Task: Send an email with the signature Isla Howard with the subject Thank you for a testimonial and the message We are delighted to inform you that your proposal has been selected for the final round of evaluation. from softage.8@softage.net to softage.1@softage.net and move the email from Sent Items to the folder Halloween costumes
Action: Mouse moved to (66, 143)
Screenshot: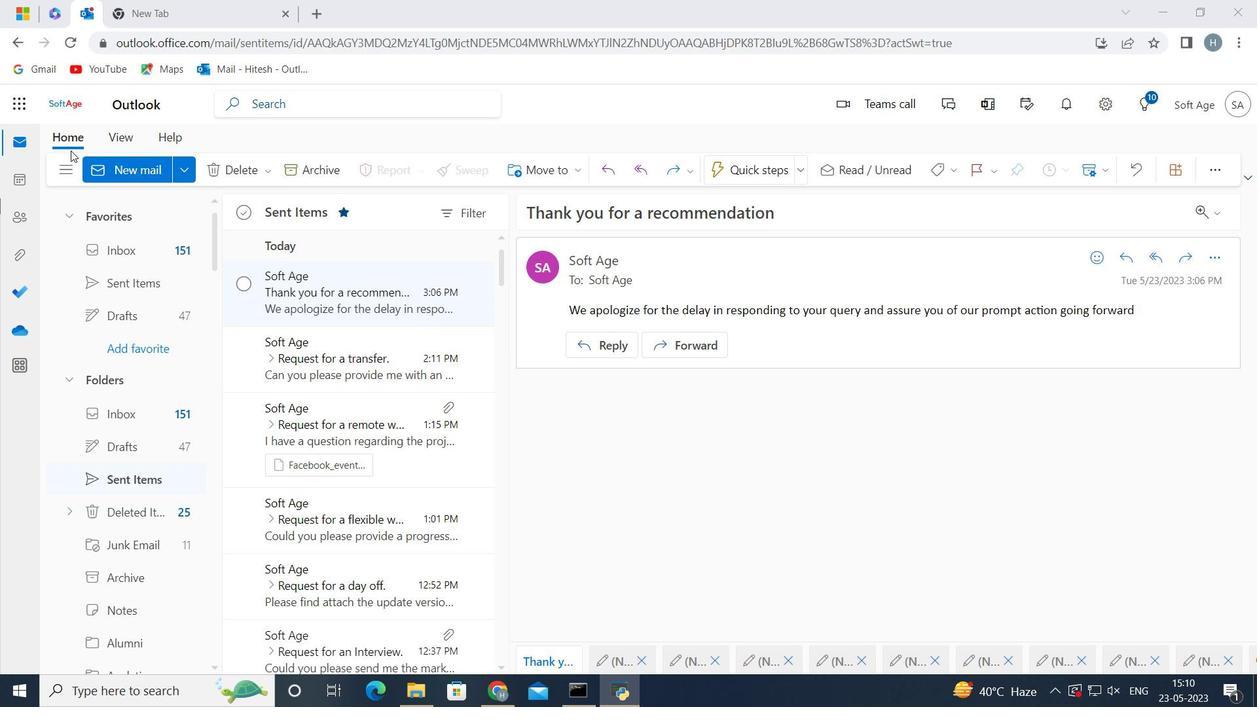 
Action: Mouse pressed left at (66, 143)
Screenshot: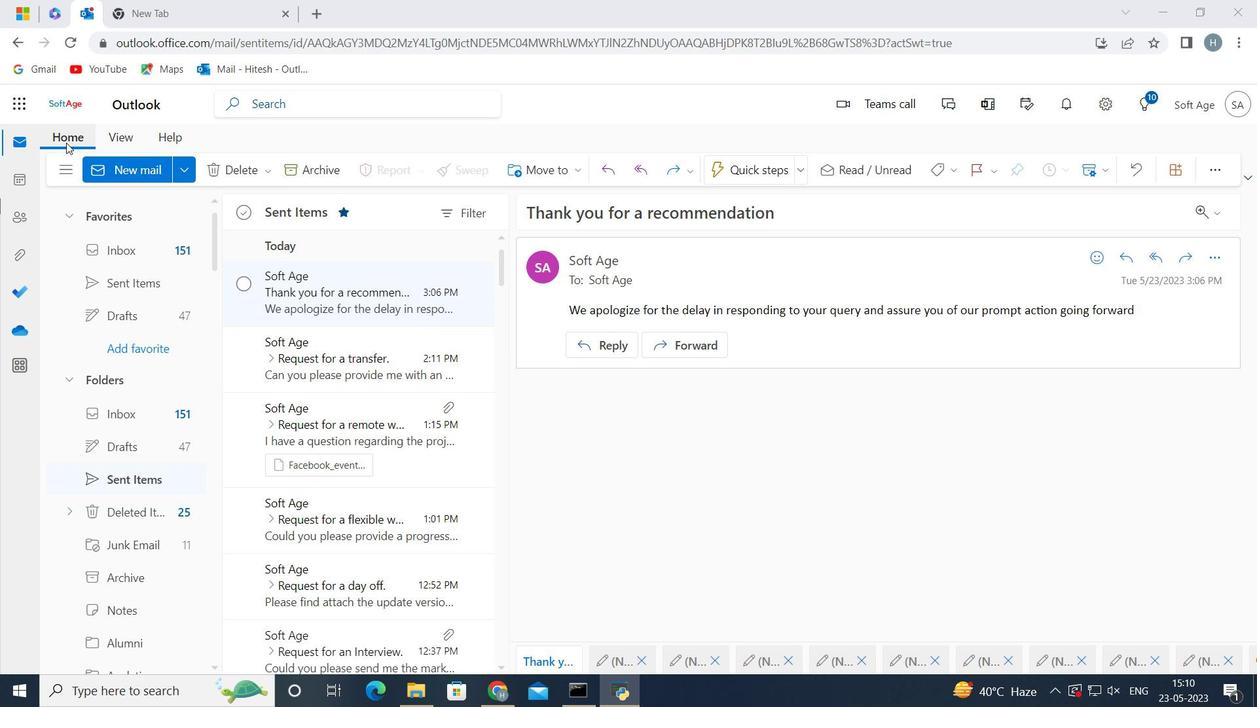 
Action: Mouse moved to (128, 170)
Screenshot: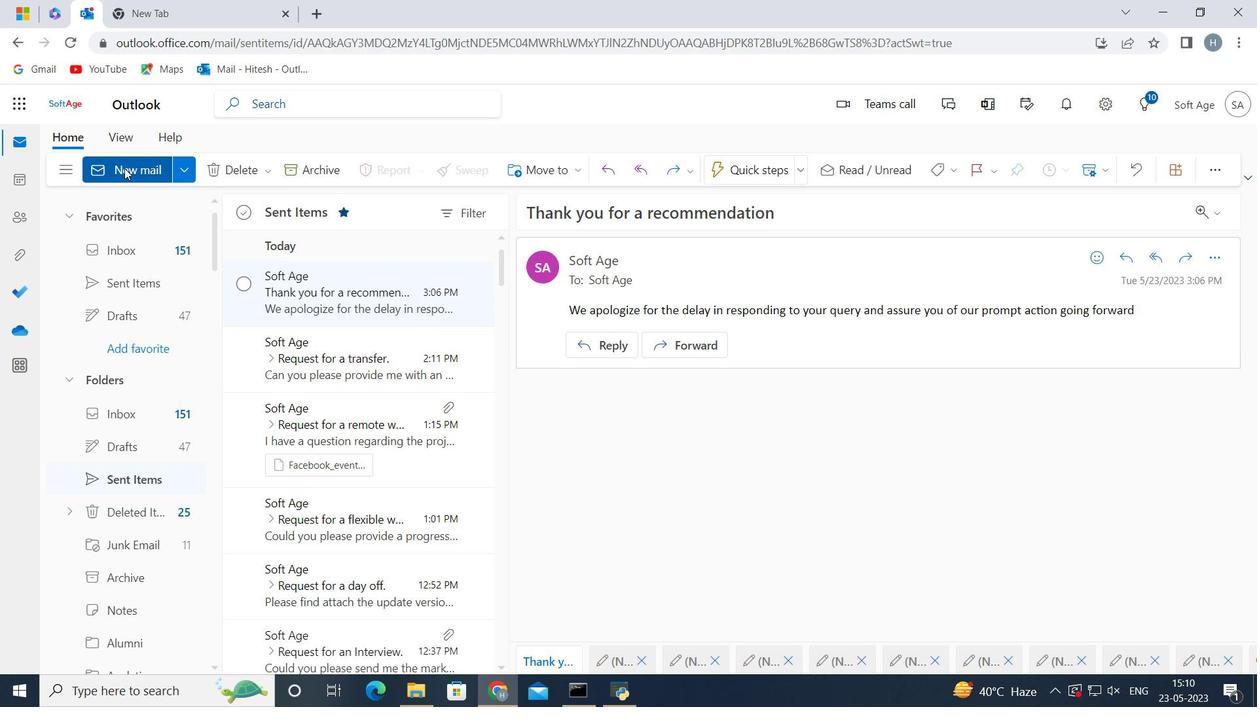 
Action: Mouse pressed left at (128, 170)
Screenshot: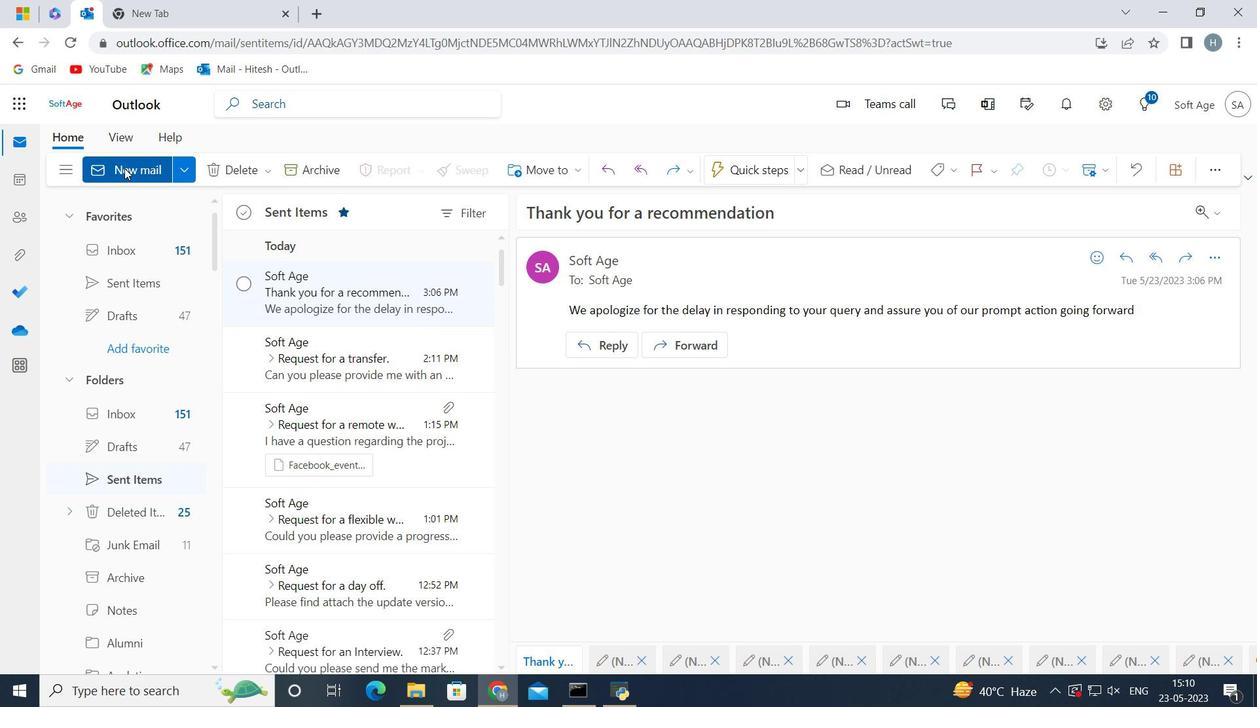 
Action: Mouse moved to (1022, 172)
Screenshot: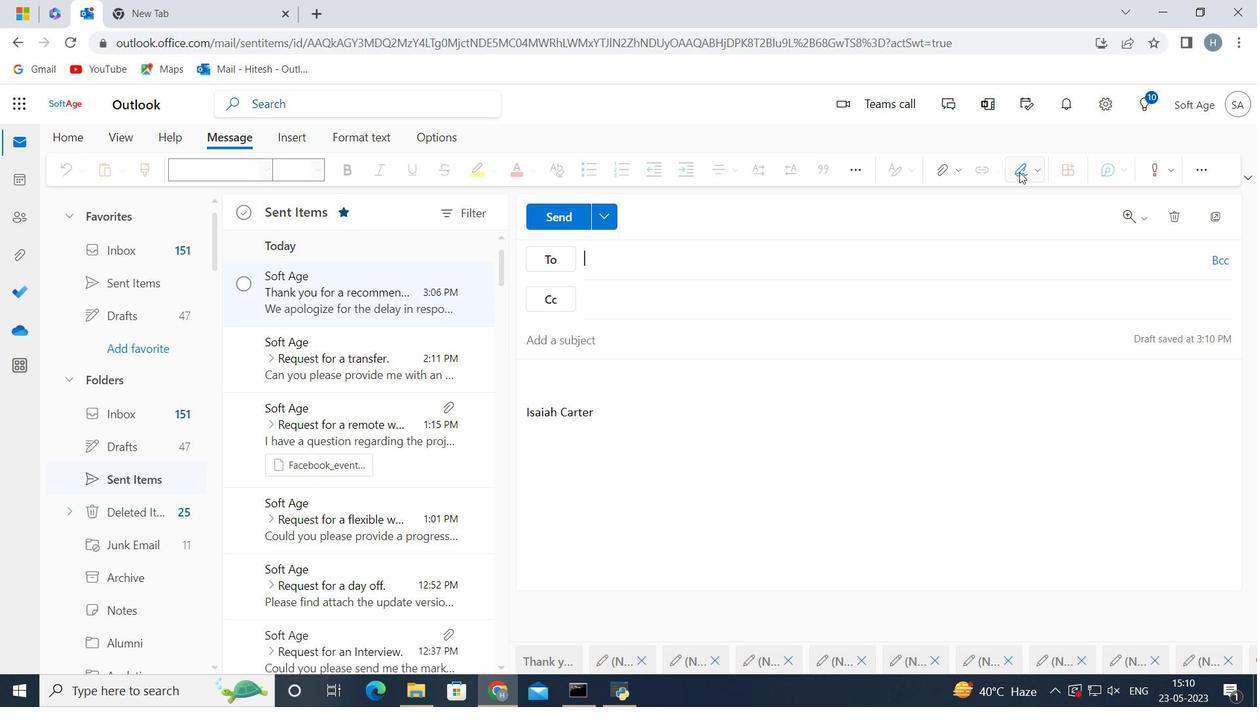 
Action: Mouse pressed left at (1022, 172)
Screenshot: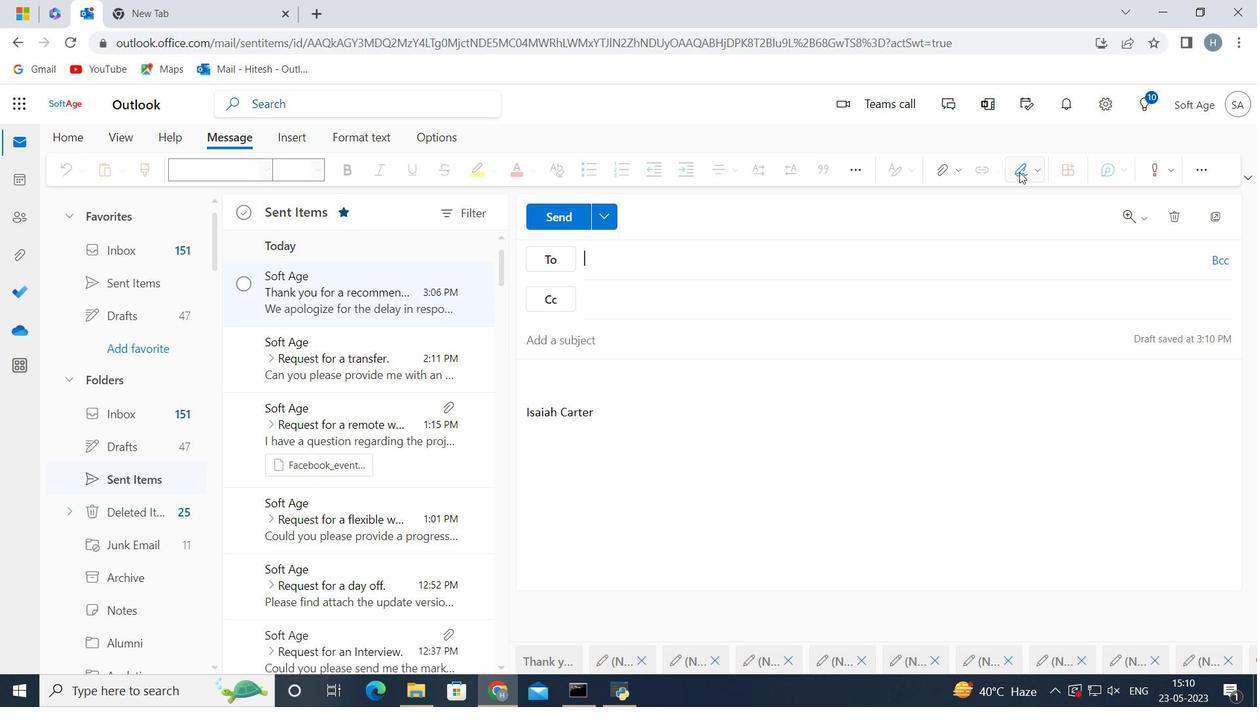 
Action: Mouse moved to (1009, 234)
Screenshot: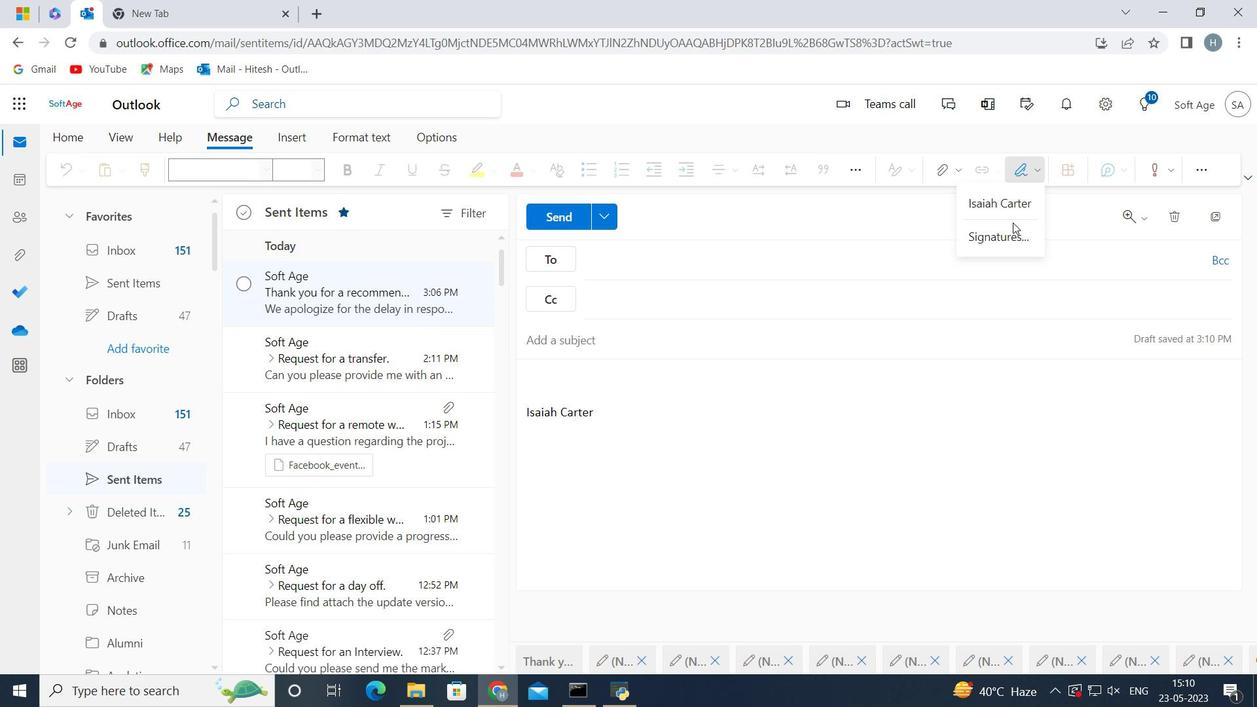 
Action: Mouse pressed left at (1009, 234)
Screenshot: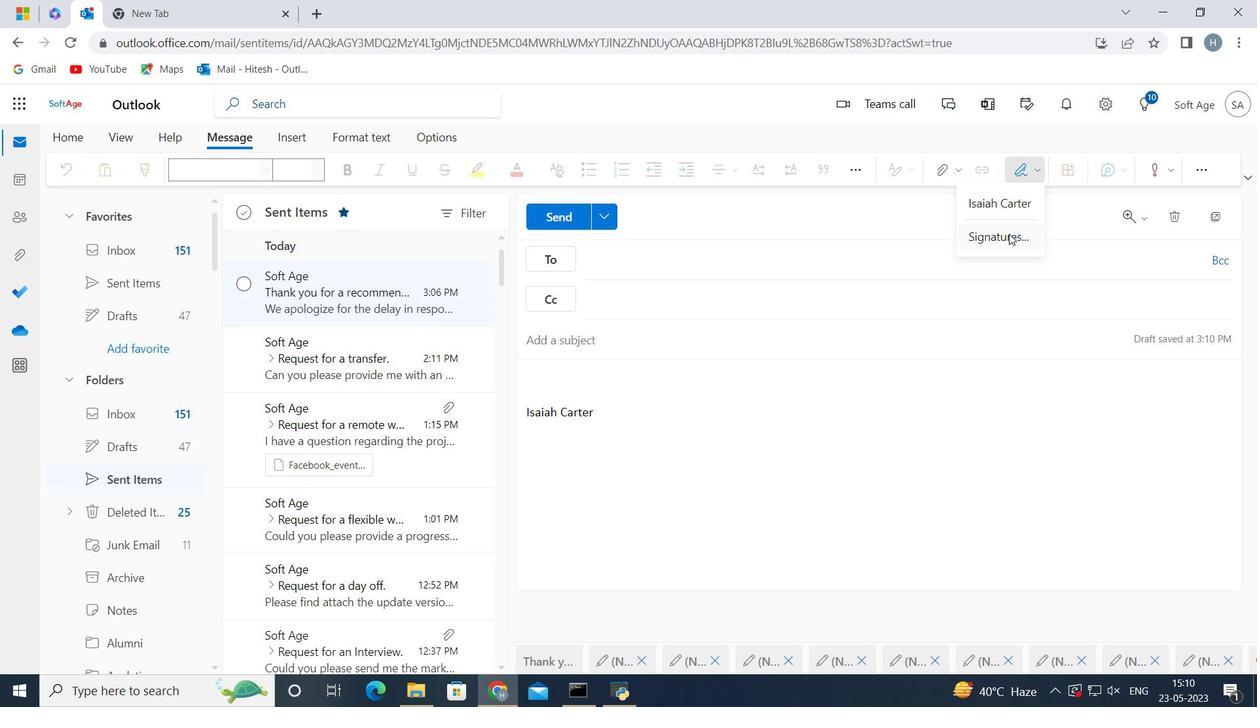 
Action: Mouse moved to (953, 298)
Screenshot: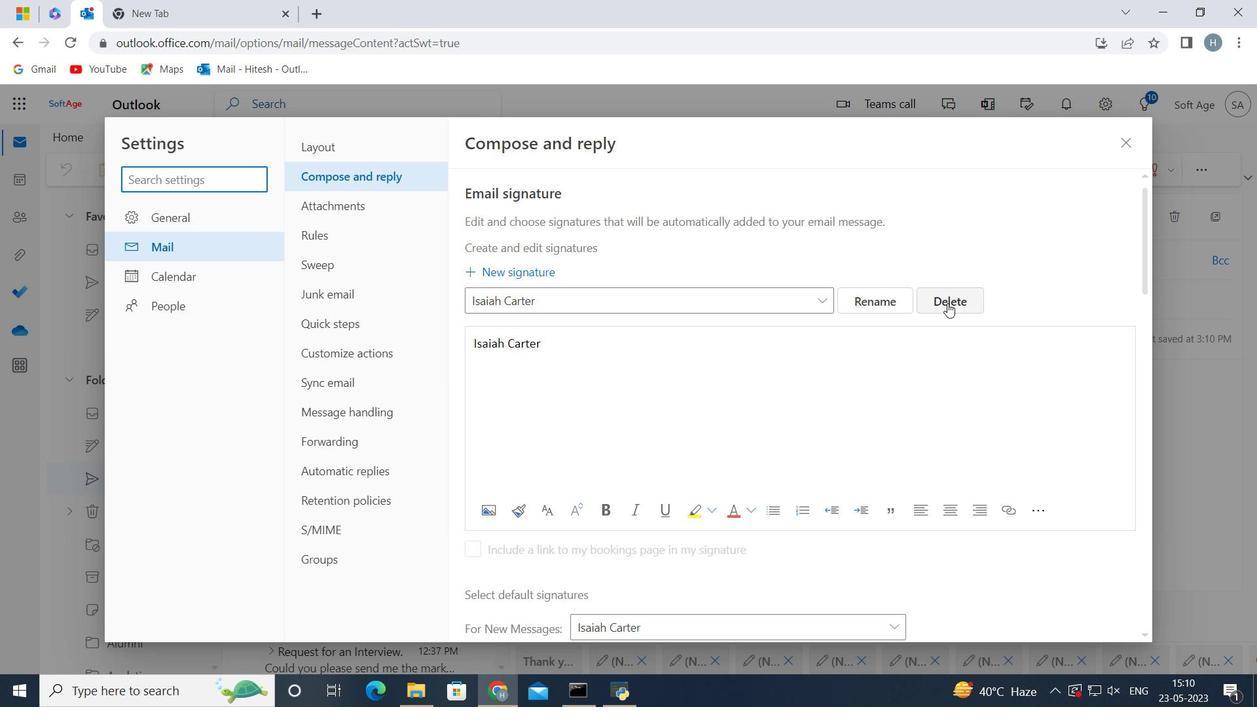 
Action: Mouse pressed left at (953, 298)
Screenshot: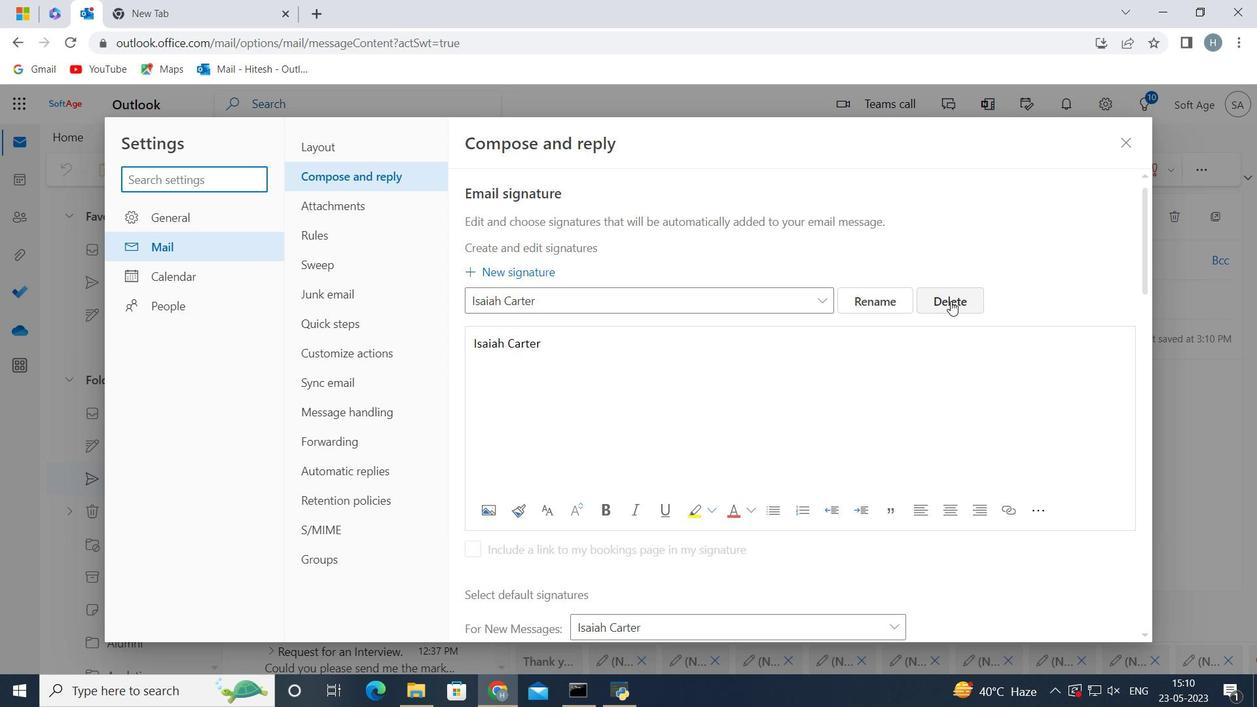 
Action: Mouse moved to (690, 297)
Screenshot: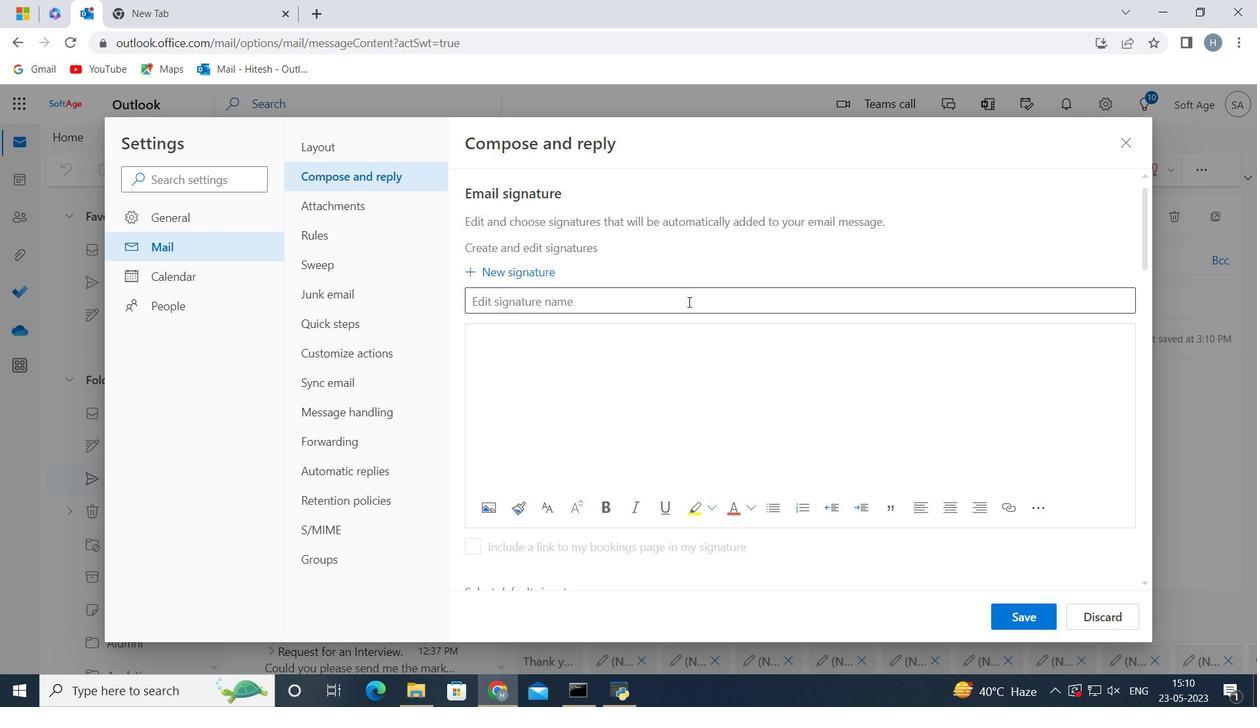 
Action: Mouse pressed left at (690, 297)
Screenshot: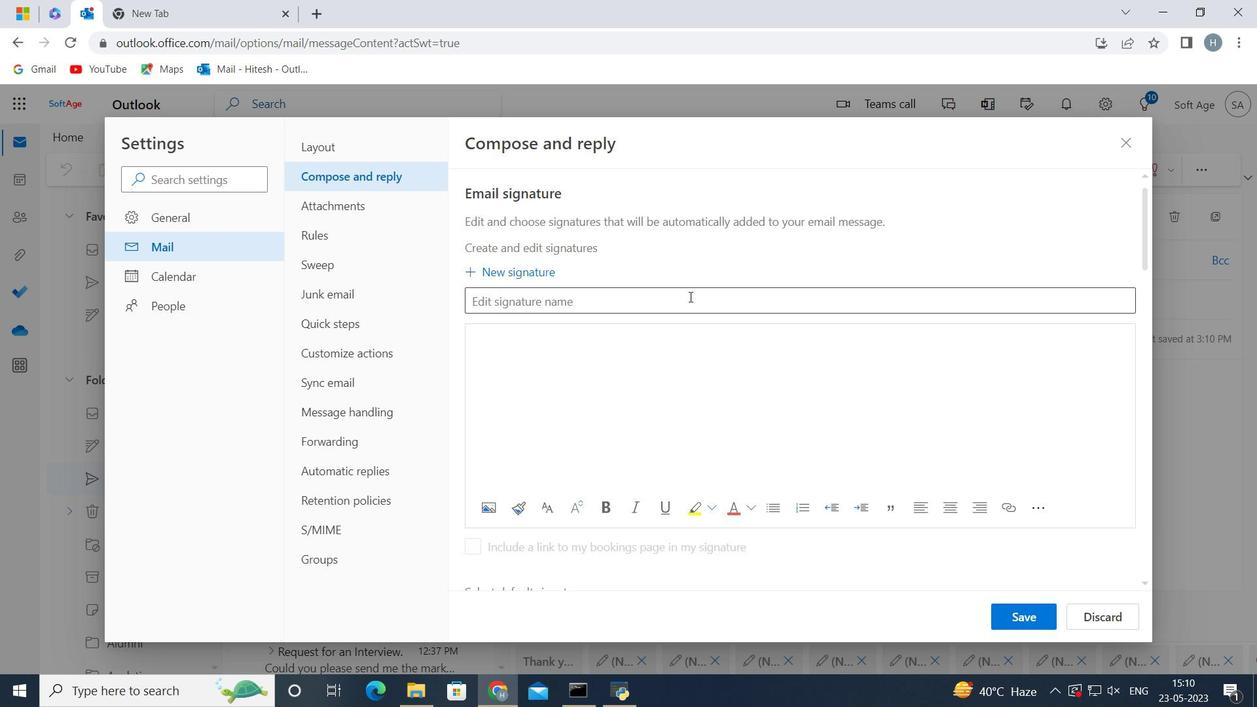 
Action: Key pressed <Key.shift>Isla<Key.space><Key.shift>Howard<Key.space>
Screenshot: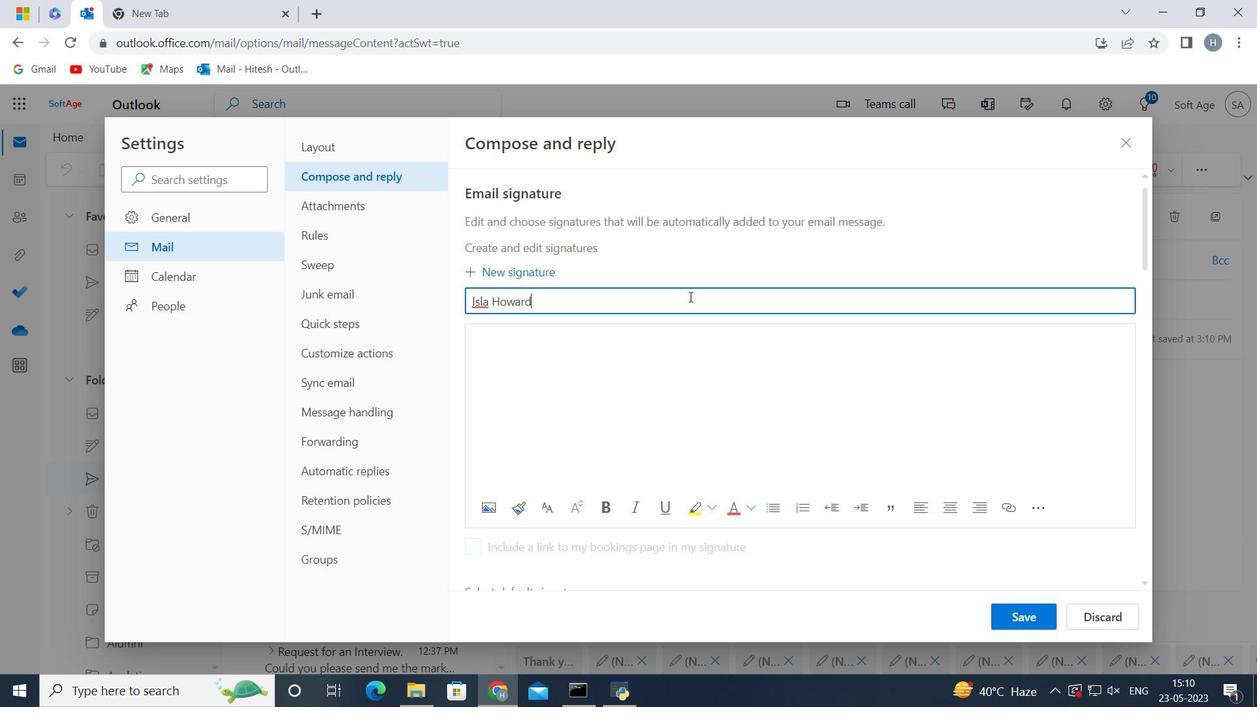 
Action: Mouse moved to (558, 338)
Screenshot: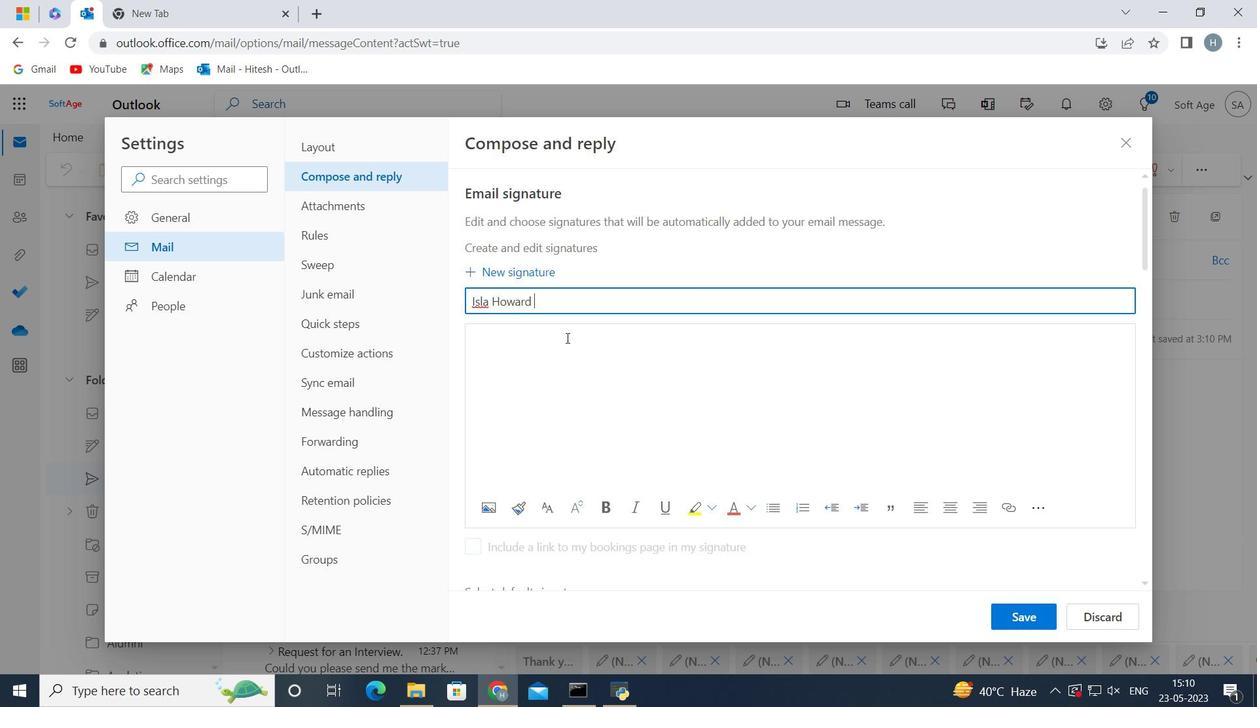 
Action: Mouse pressed left at (558, 338)
Screenshot: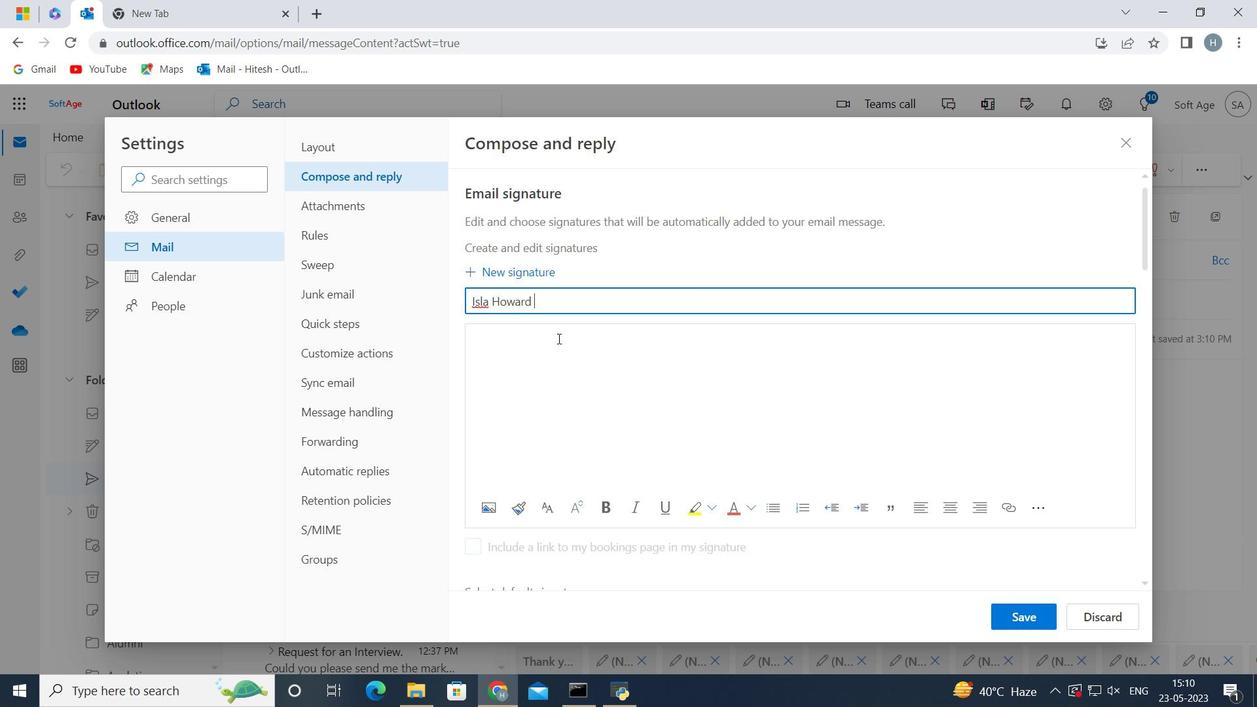 
Action: Key pressed <Key.shift><Key.shift><Key.shift><Key.shift><Key.shift><Key.shift><Key.shift><Key.shift><Key.shift>Isla<Key.space><Key.shift>Howard<Key.space>
Screenshot: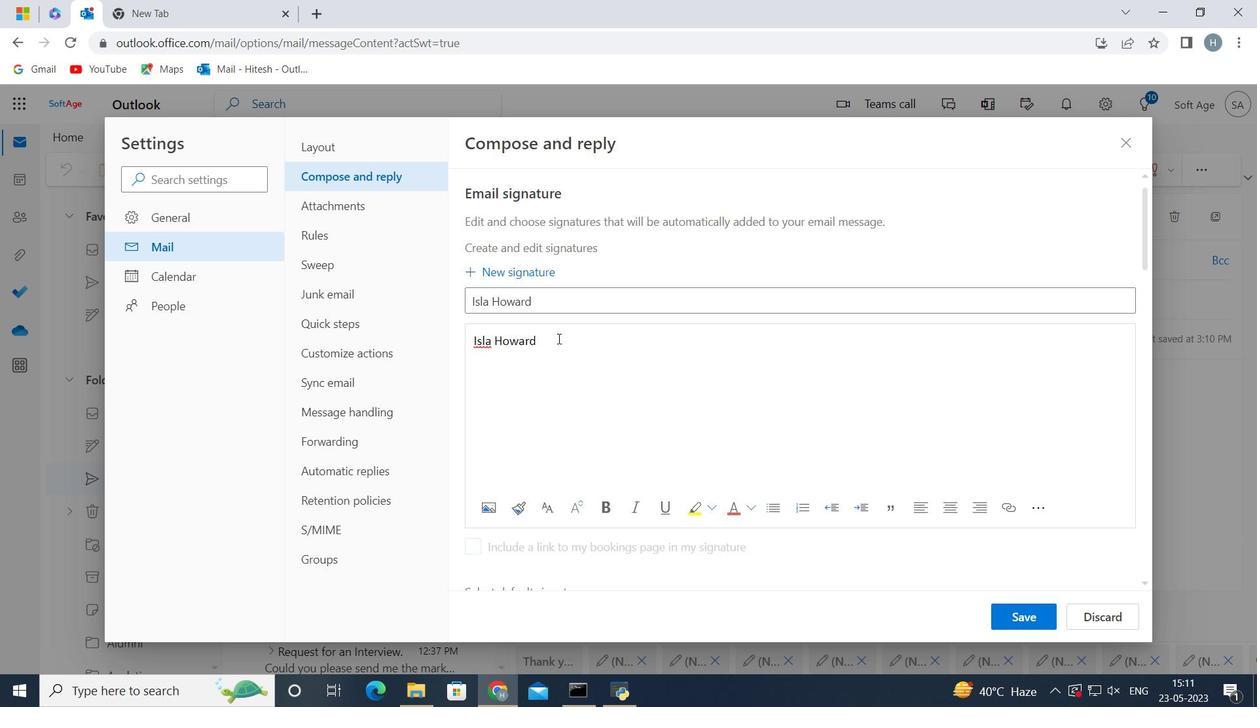 
Action: Mouse moved to (1020, 621)
Screenshot: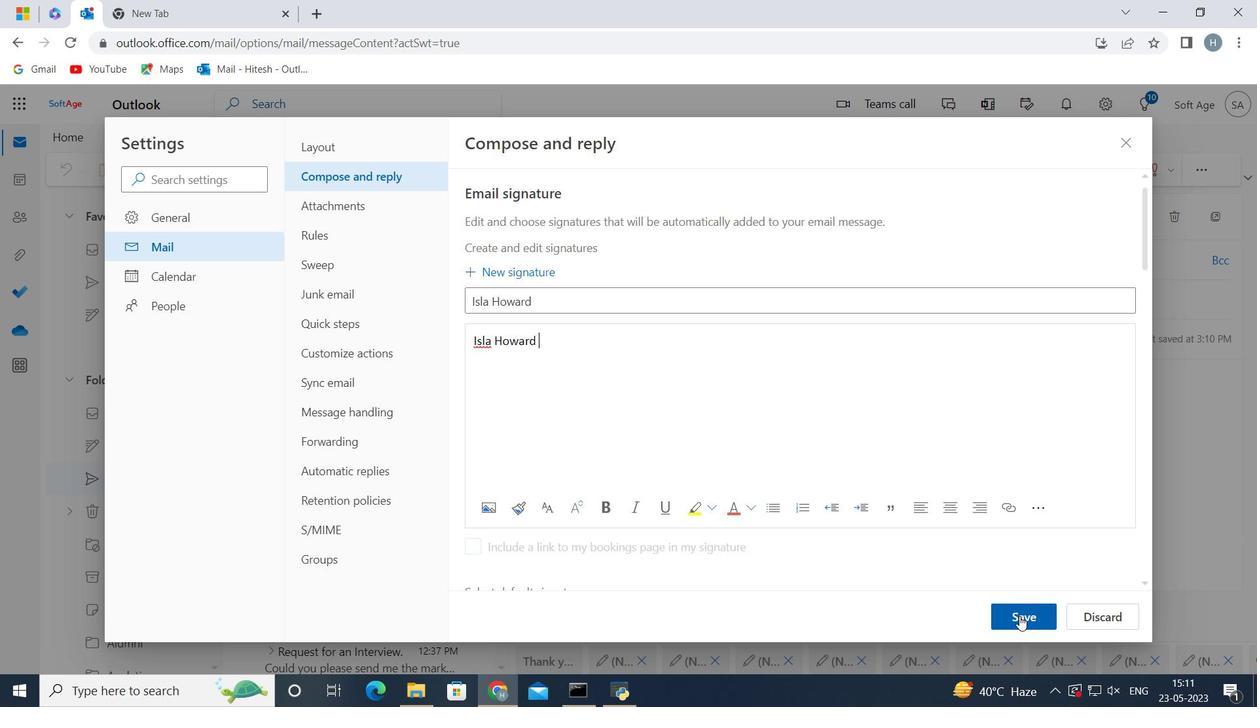 
Action: Mouse pressed left at (1020, 621)
Screenshot: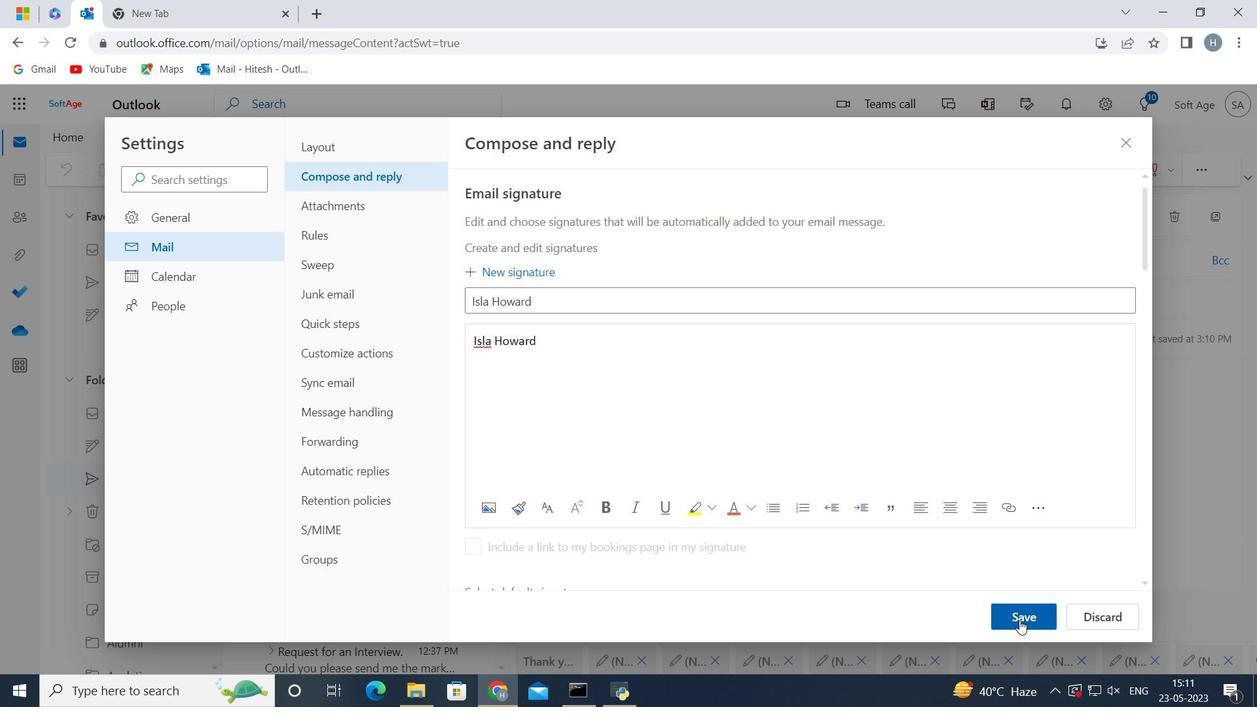 
Action: Mouse moved to (936, 461)
Screenshot: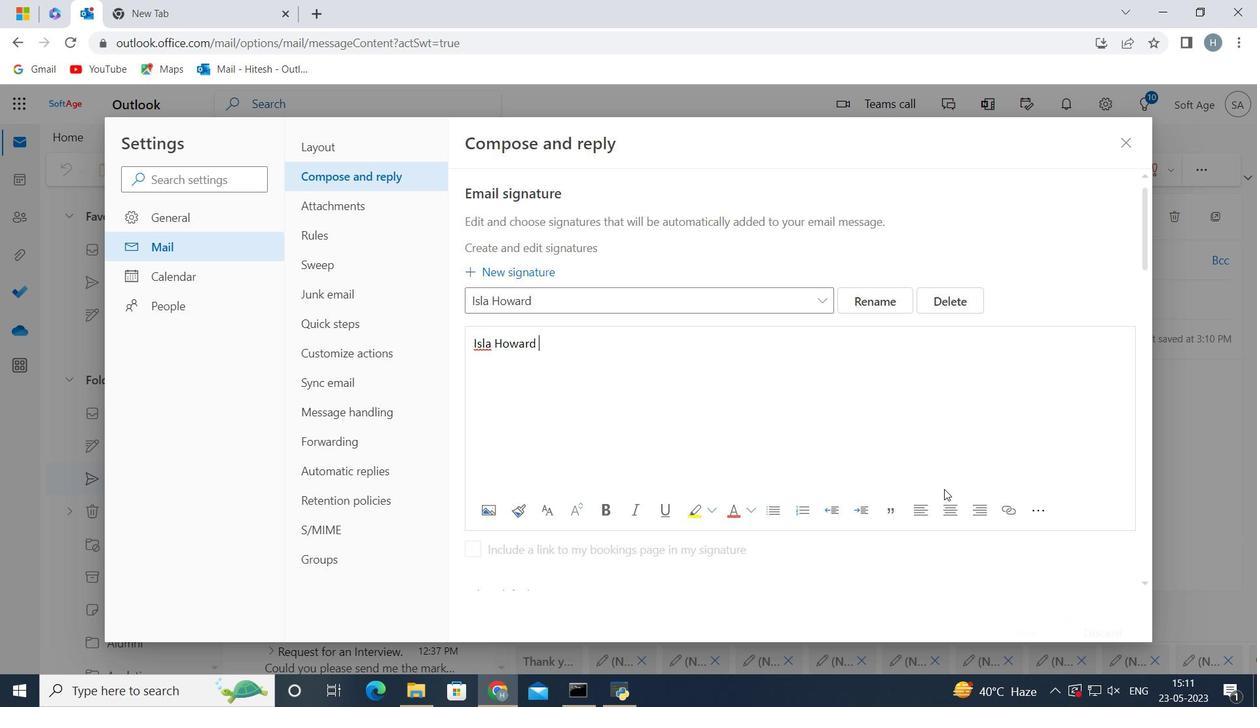 
Action: Mouse scrolled (936, 461) with delta (0, 0)
Screenshot: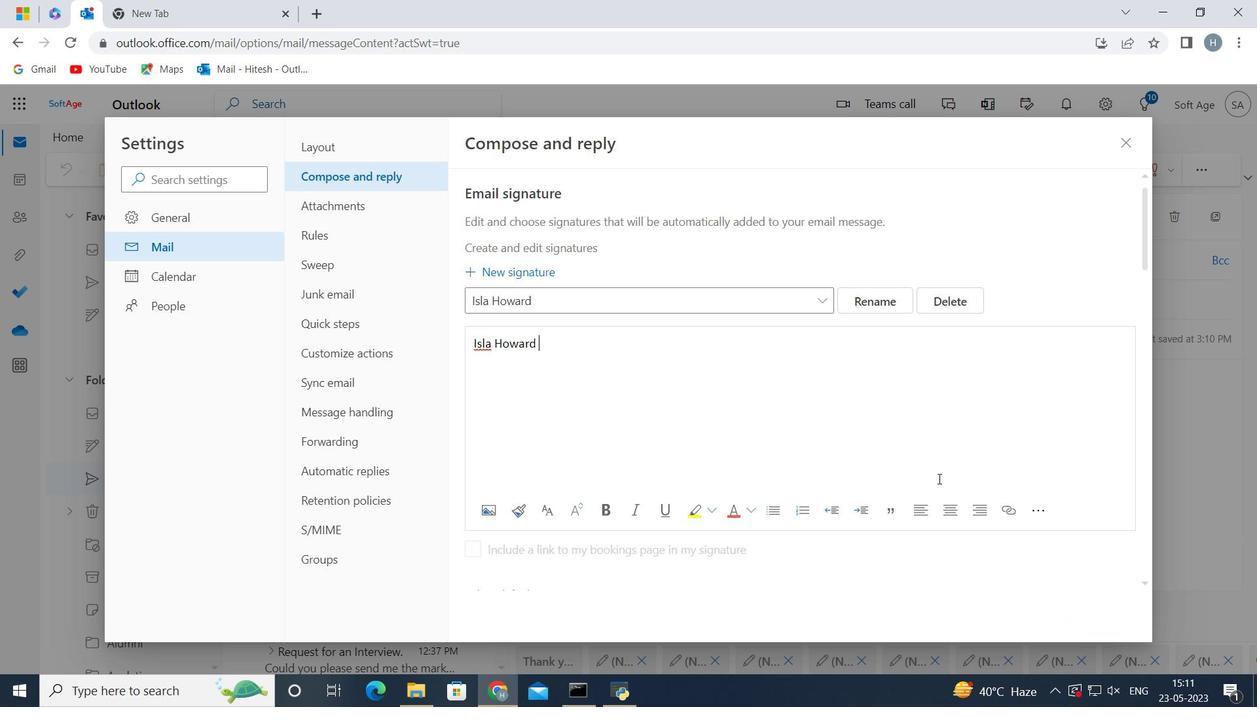 
Action: Mouse moved to (934, 461)
Screenshot: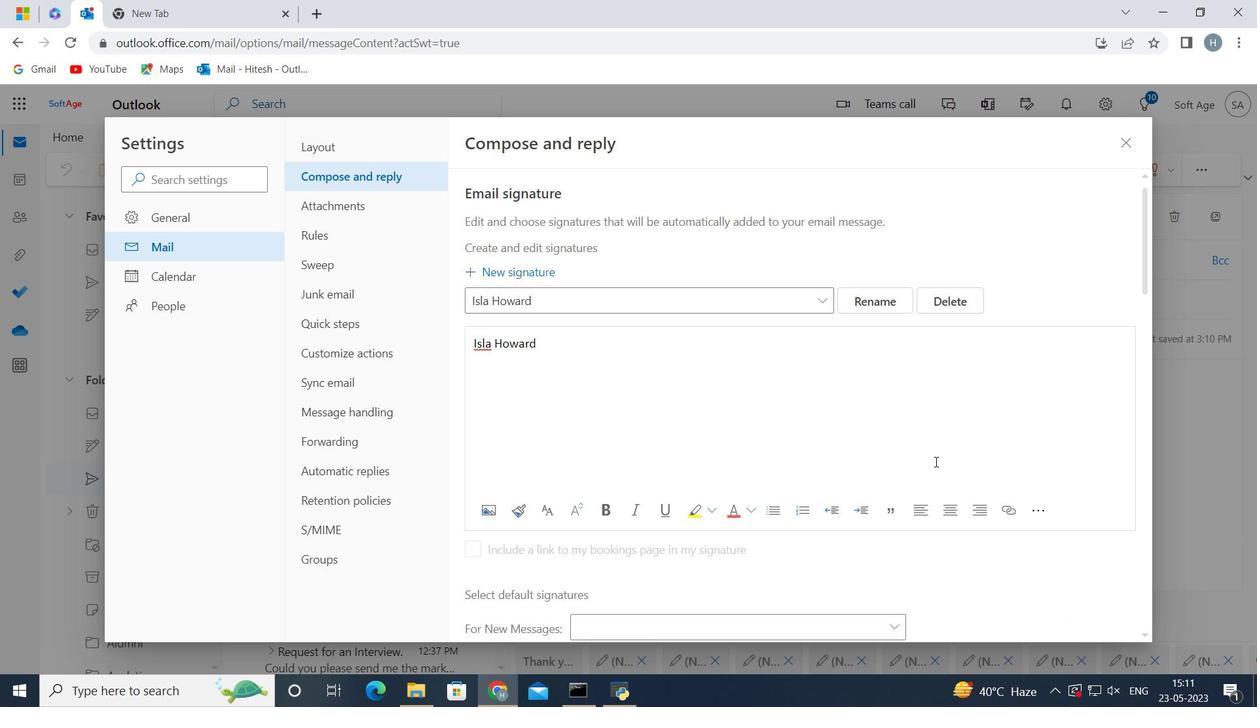 
Action: Mouse scrolled (936, 461) with delta (0, 0)
Screenshot: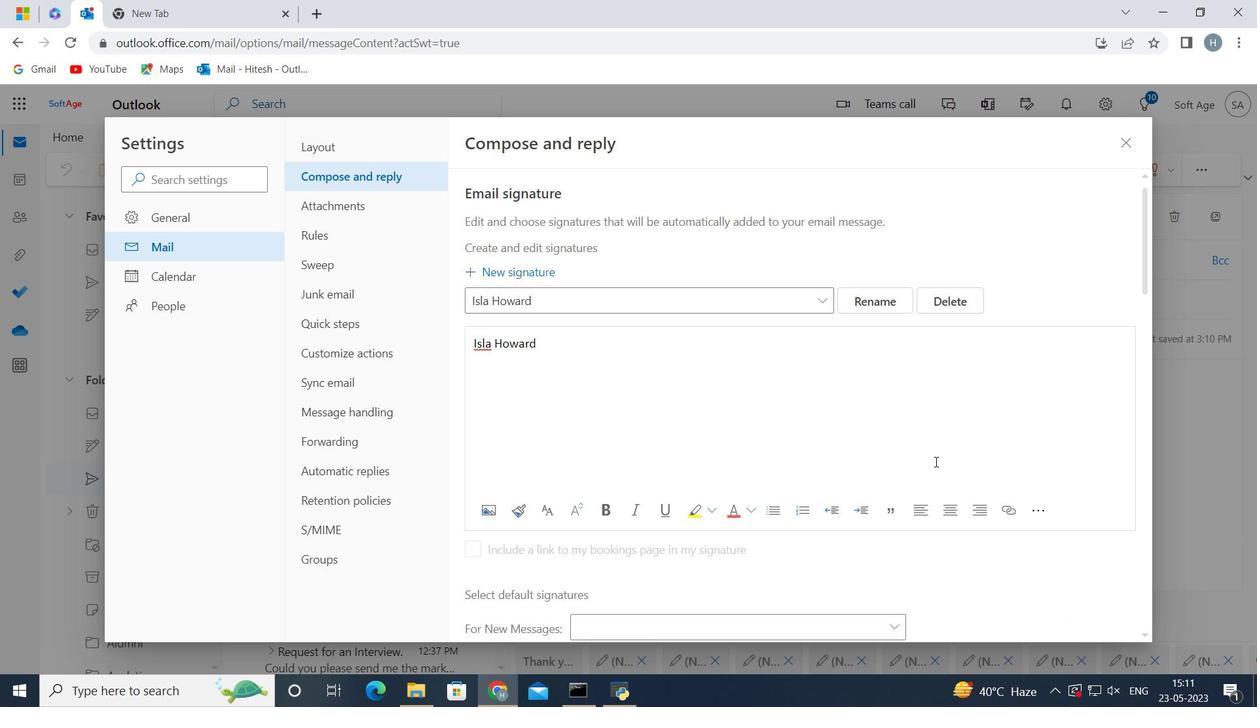 
Action: Mouse moved to (924, 421)
Screenshot: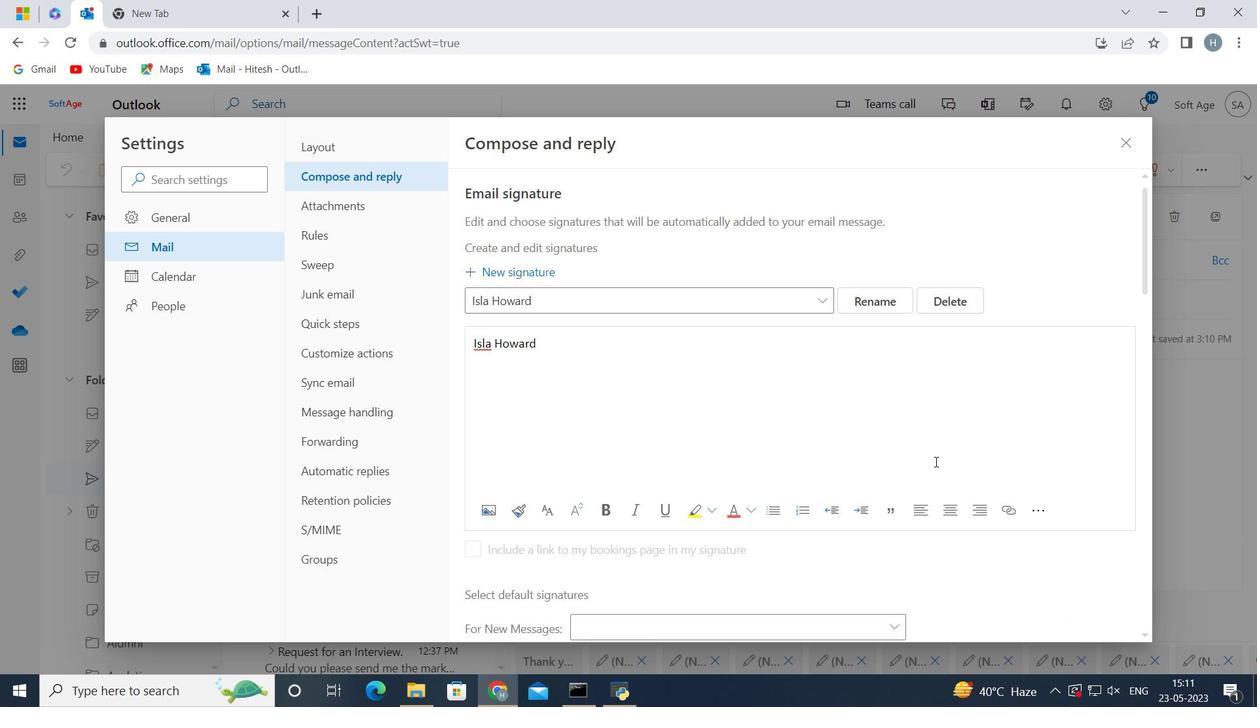 
Action: Mouse scrolled (924, 421) with delta (0, 0)
Screenshot: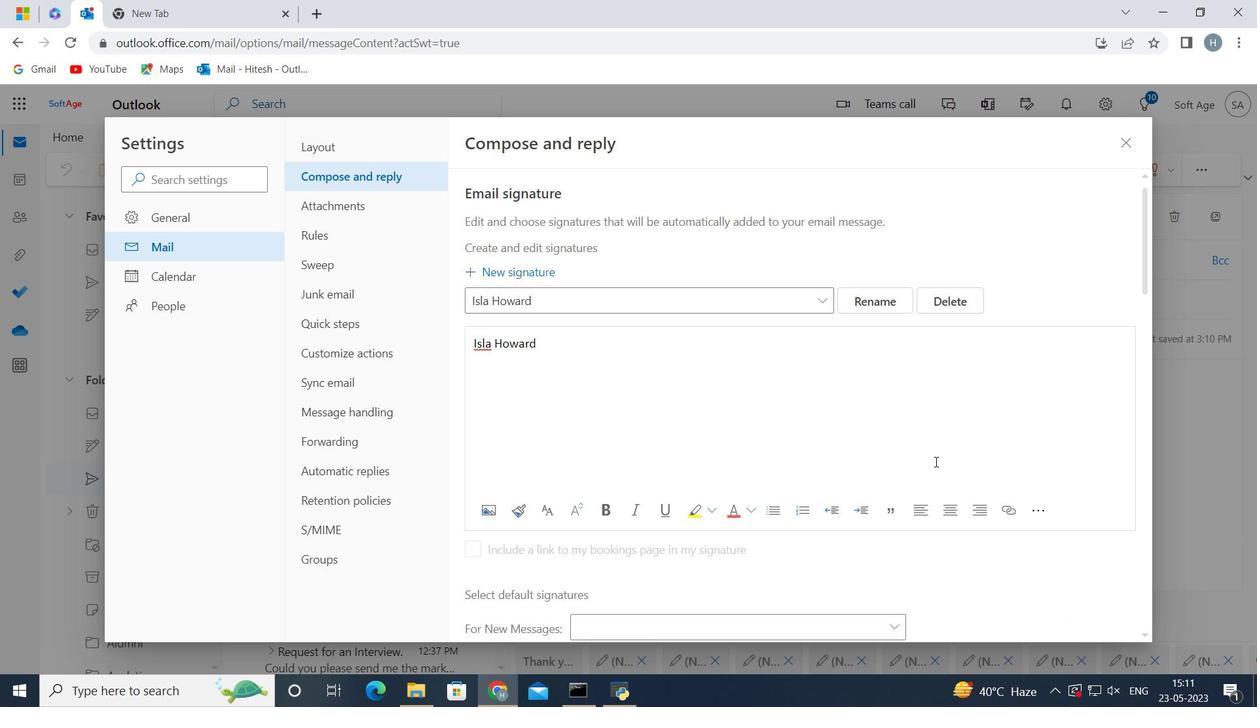 
Action: Mouse scrolled (924, 421) with delta (0, 0)
Screenshot: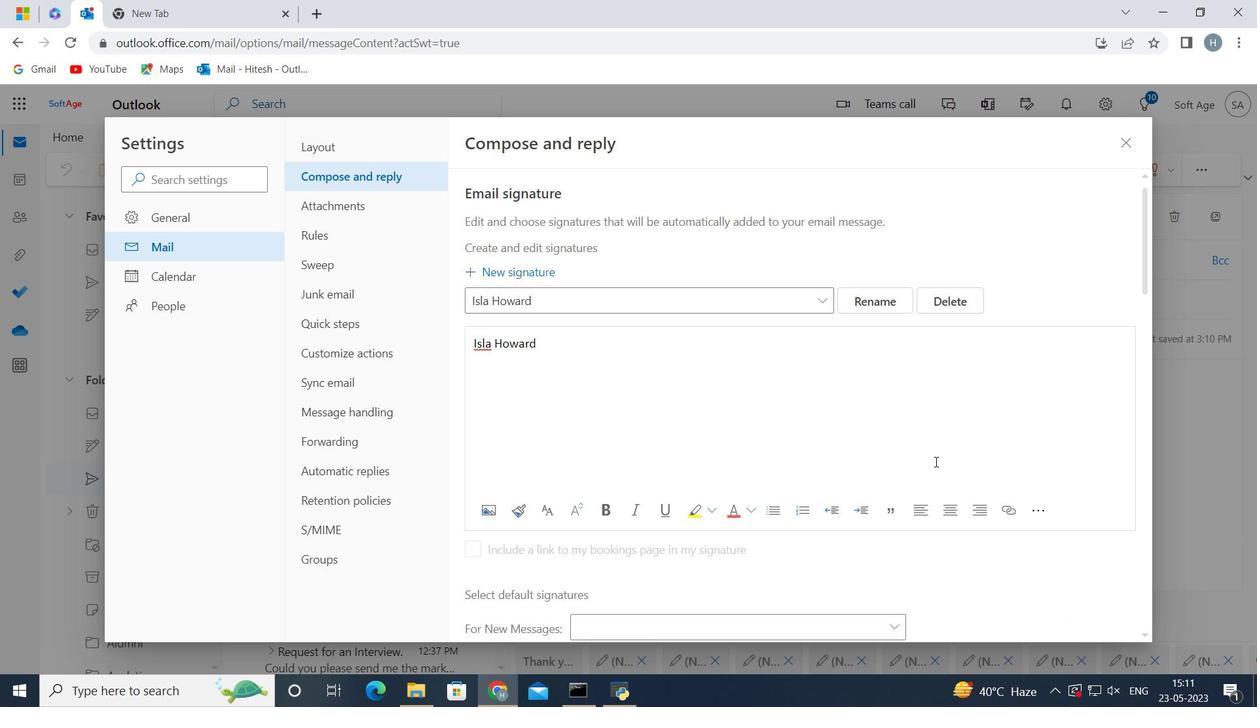 
Action: Mouse moved to (920, 389)
Screenshot: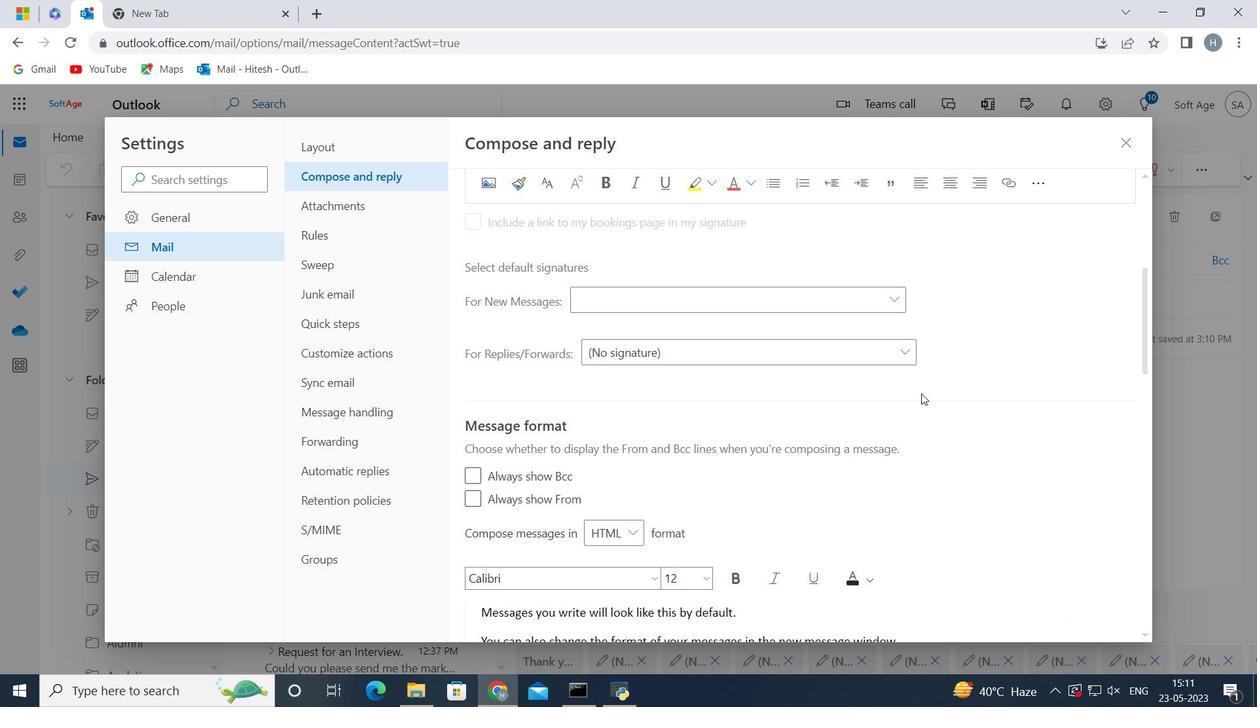 
Action: Mouse scrolled (920, 389) with delta (0, 0)
Screenshot: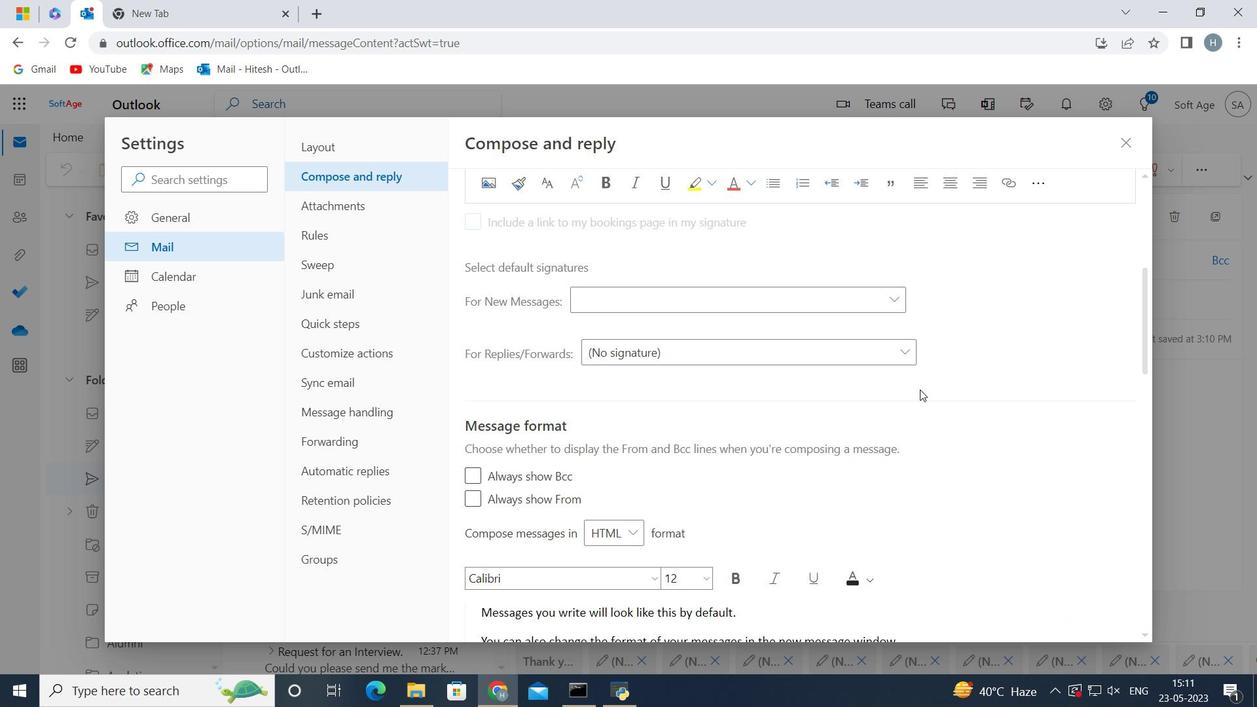 
Action: Mouse moved to (882, 216)
Screenshot: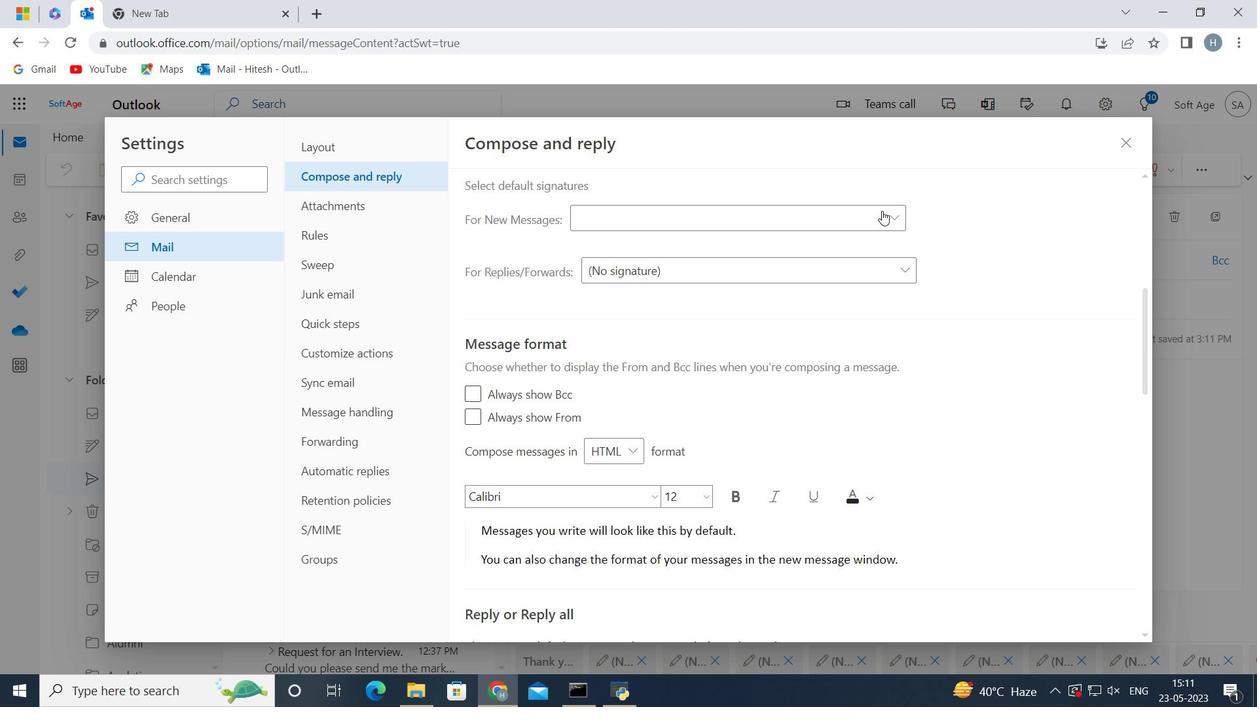 
Action: Mouse pressed left at (882, 216)
Screenshot: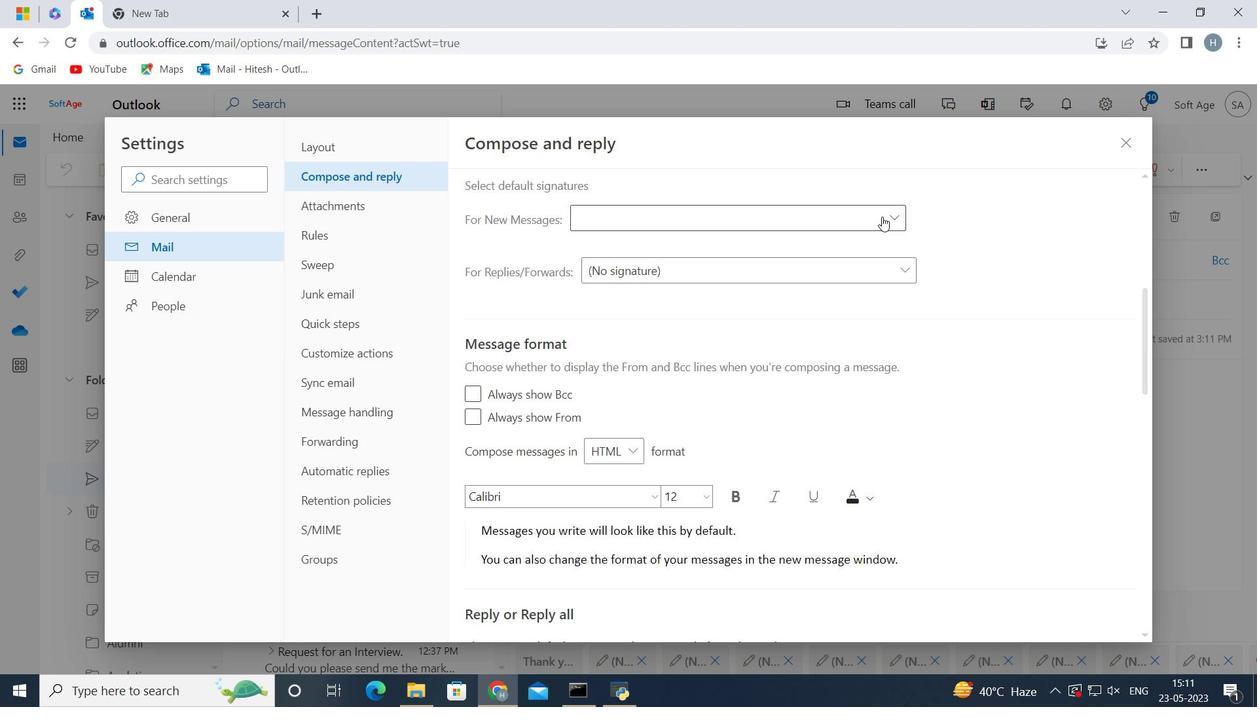 
Action: Mouse moved to (846, 273)
Screenshot: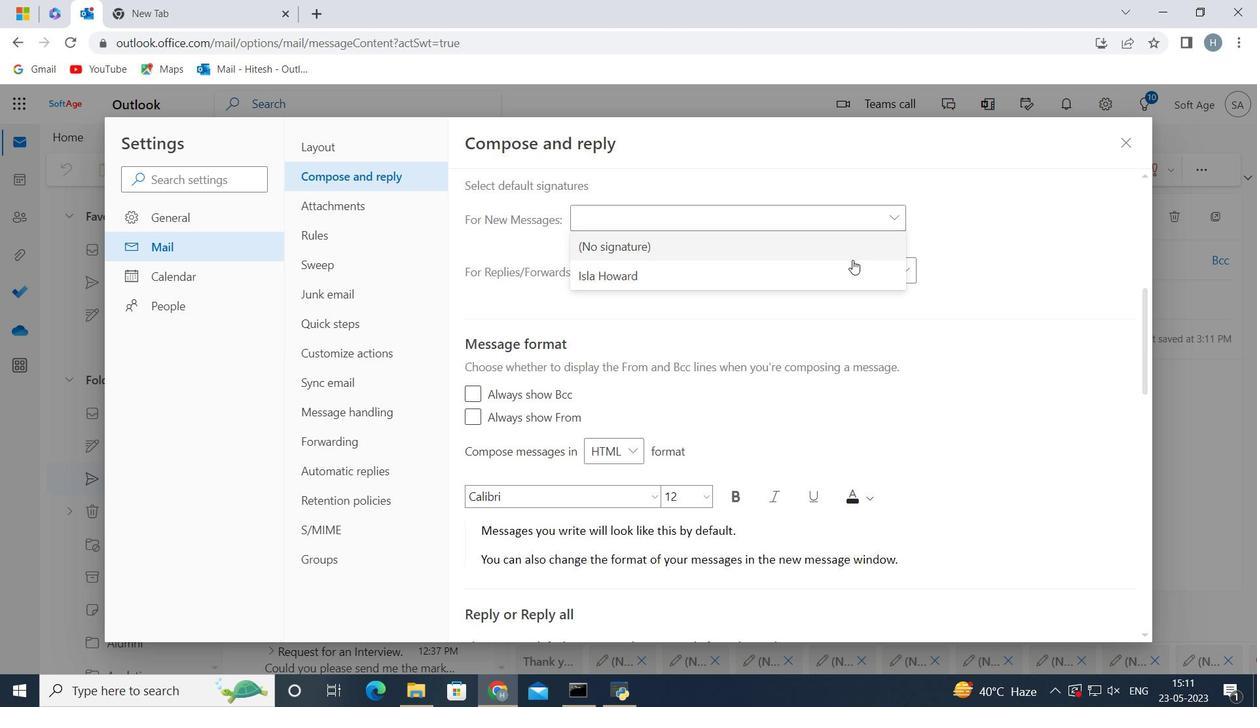 
Action: Mouse pressed left at (846, 273)
Screenshot: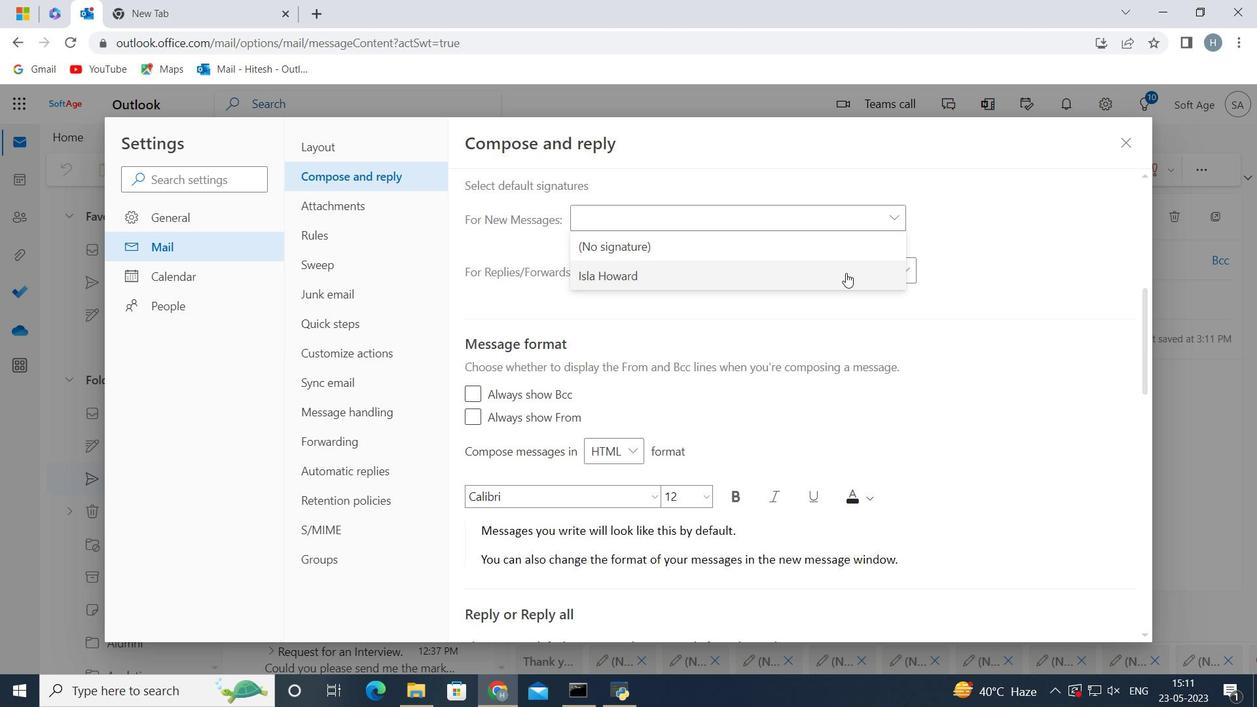 
Action: Mouse moved to (1022, 615)
Screenshot: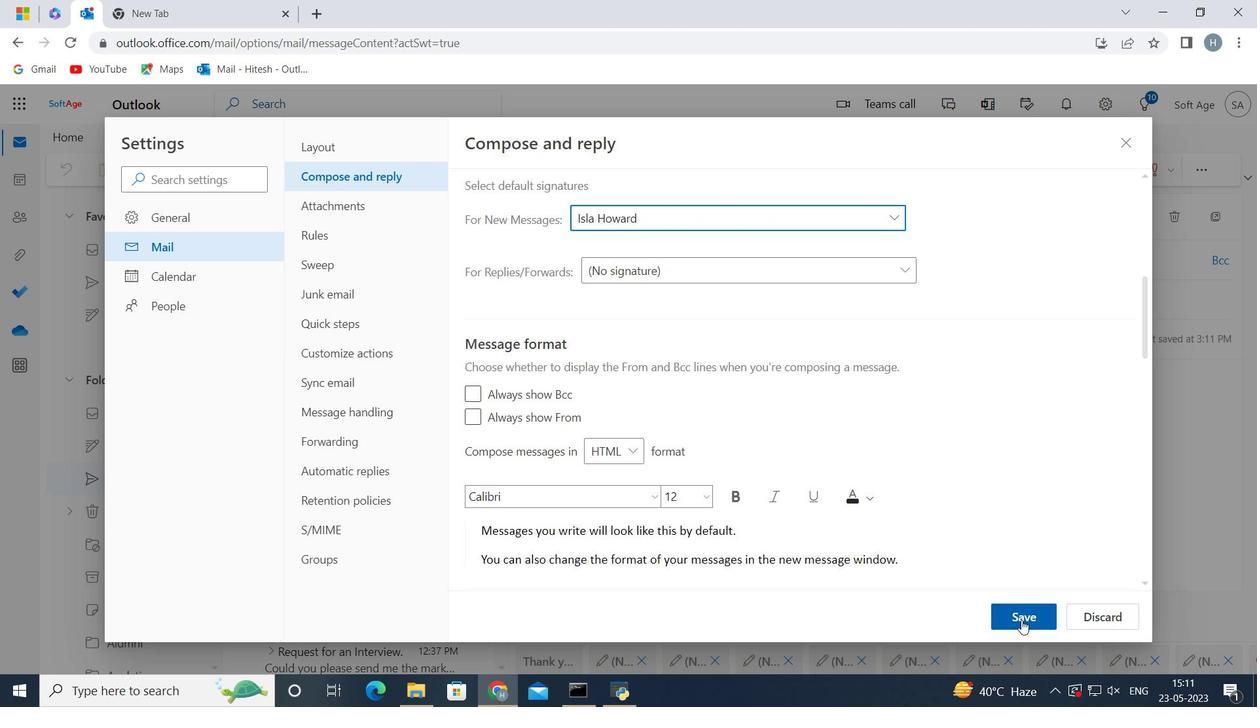 
Action: Mouse pressed left at (1022, 615)
Screenshot: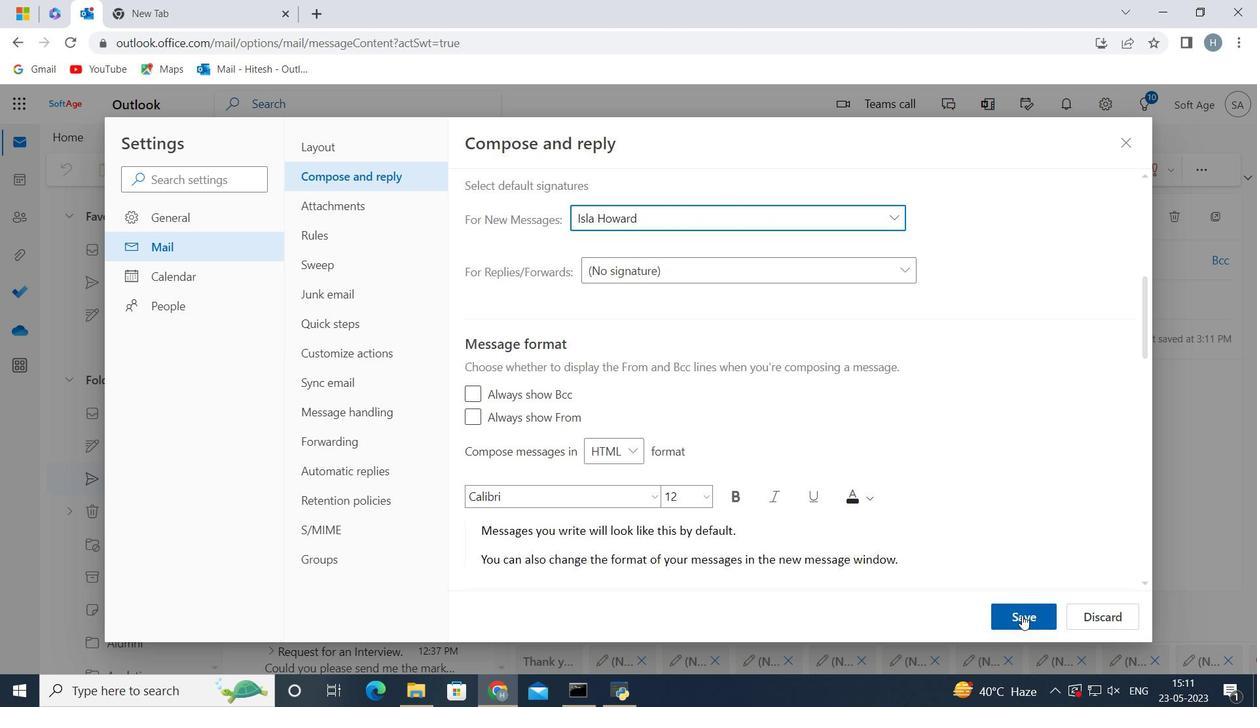 
Action: Mouse moved to (1126, 144)
Screenshot: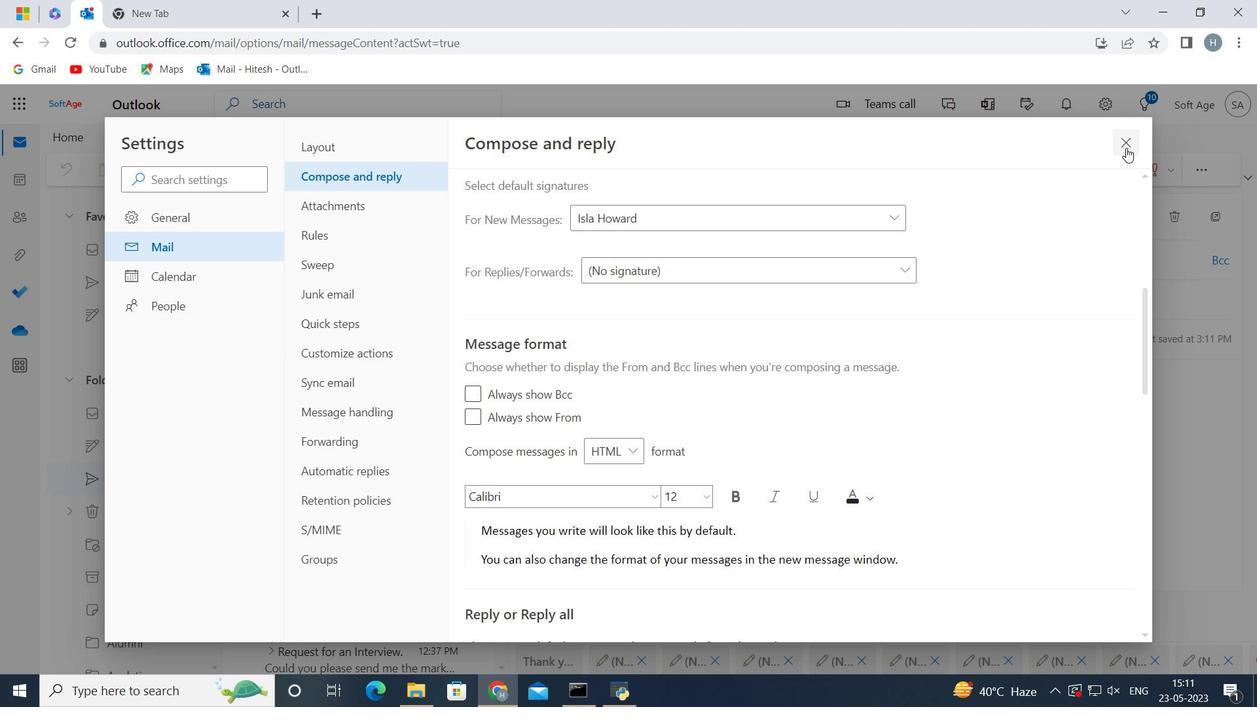 
Action: Mouse pressed left at (1126, 144)
Screenshot: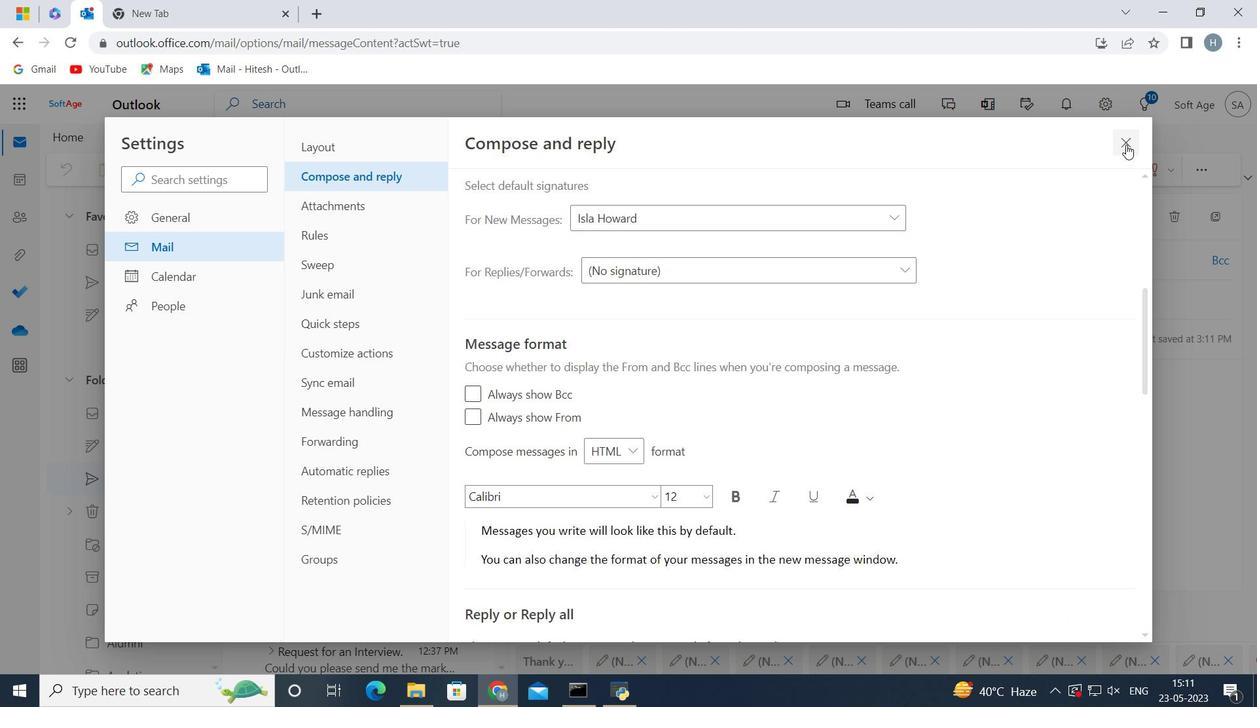 
Action: Mouse moved to (600, 340)
Screenshot: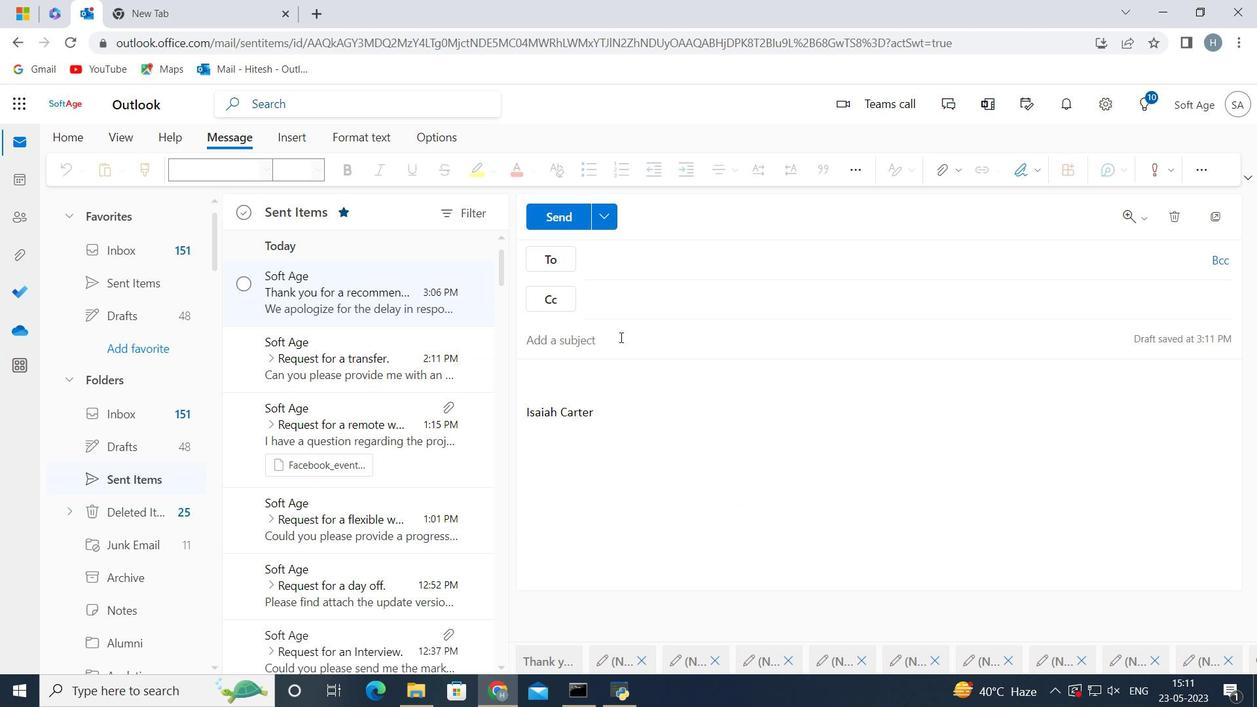 
Action: Mouse pressed left at (600, 340)
Screenshot: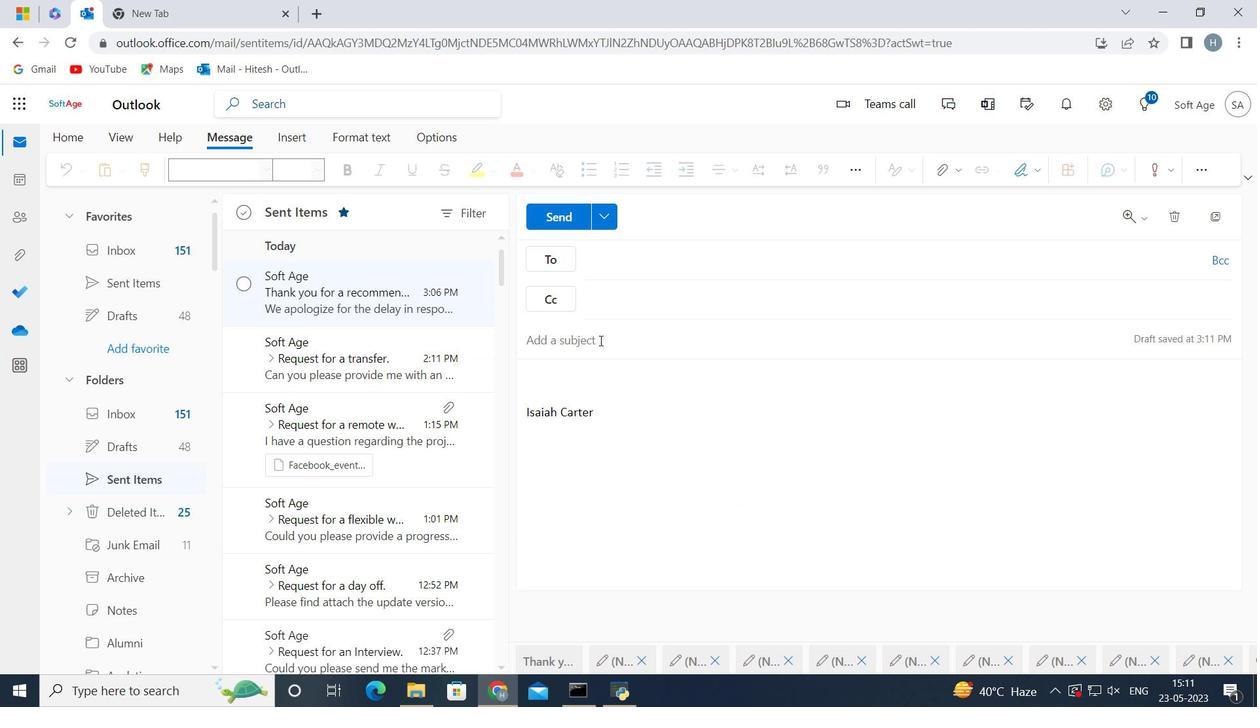 
Action: Key pressed <Key.shift>Thank<Key.space>you<Key.space>for<Key.space>a<Key.space>testimonial<Key.space>
Screenshot: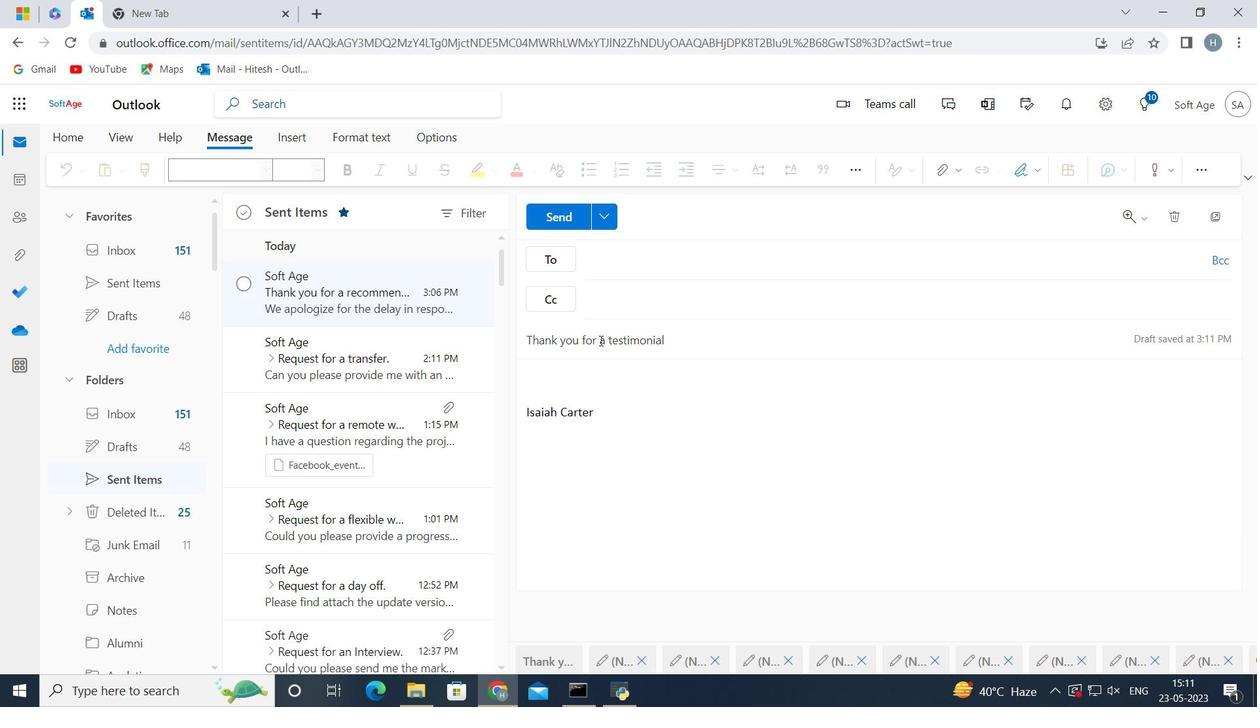 
Action: Mouse moved to (621, 407)
Screenshot: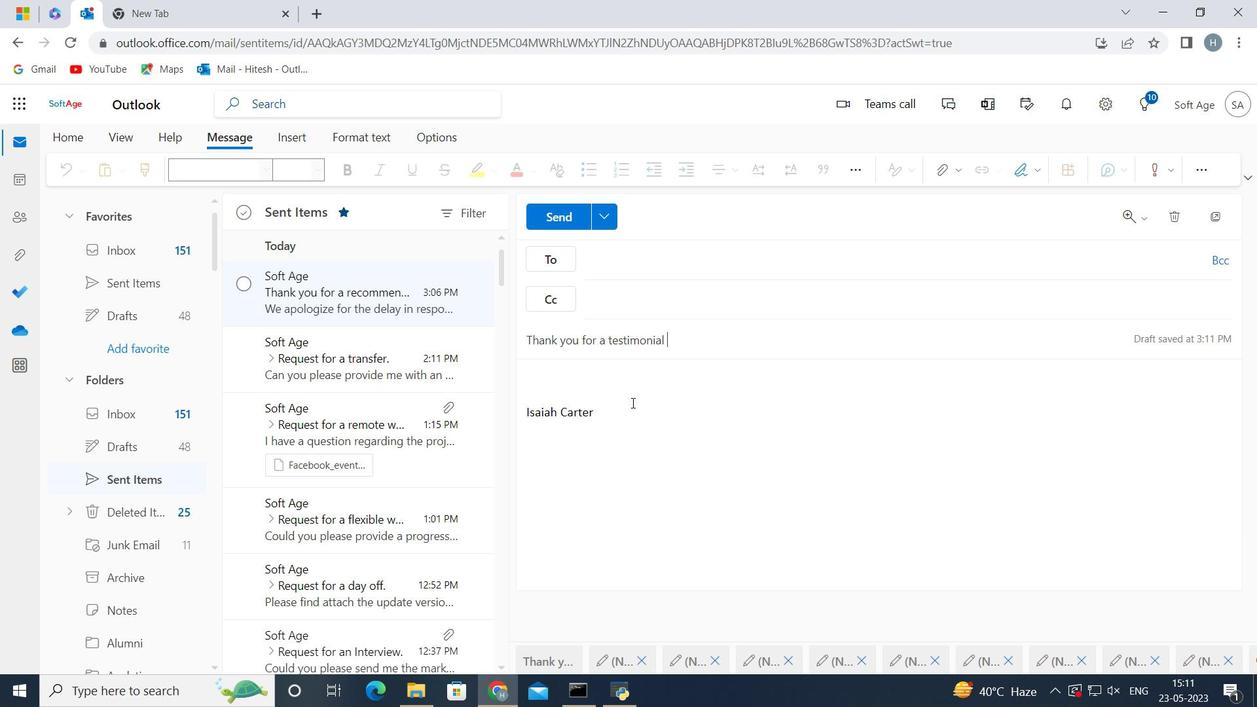 
Action: Mouse pressed left at (621, 407)
Screenshot: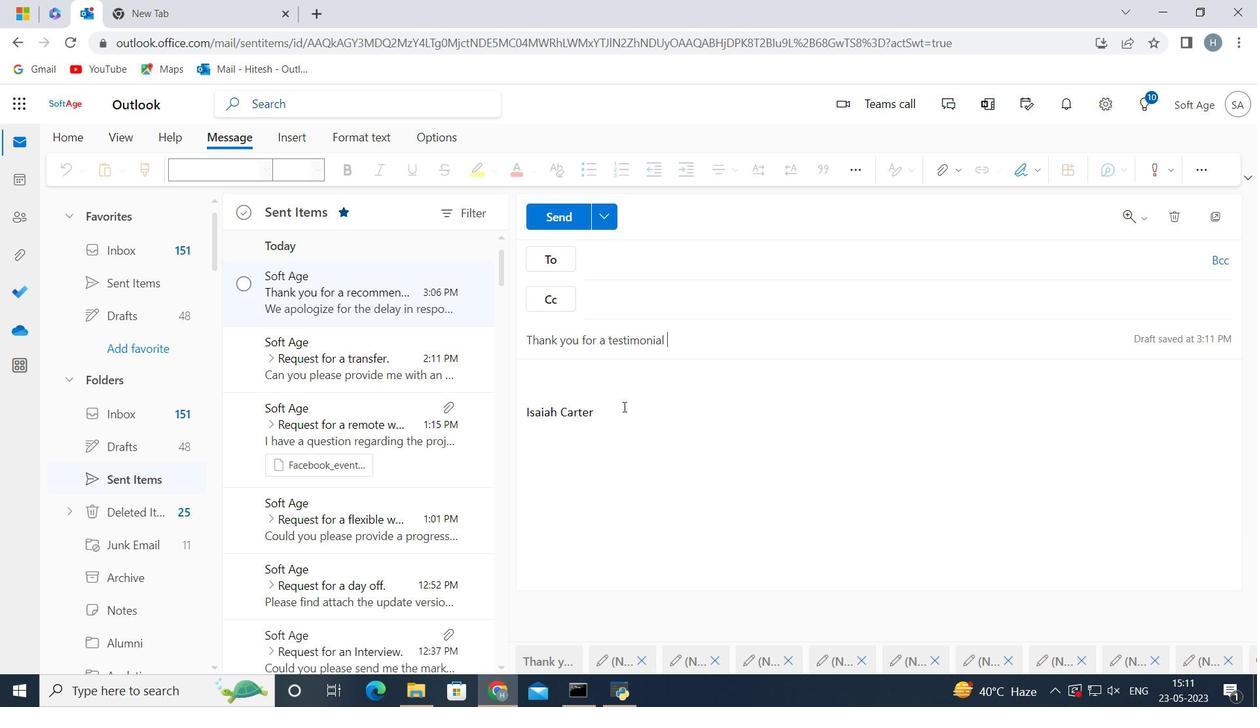 
Action: Mouse moved to (619, 407)
Screenshot: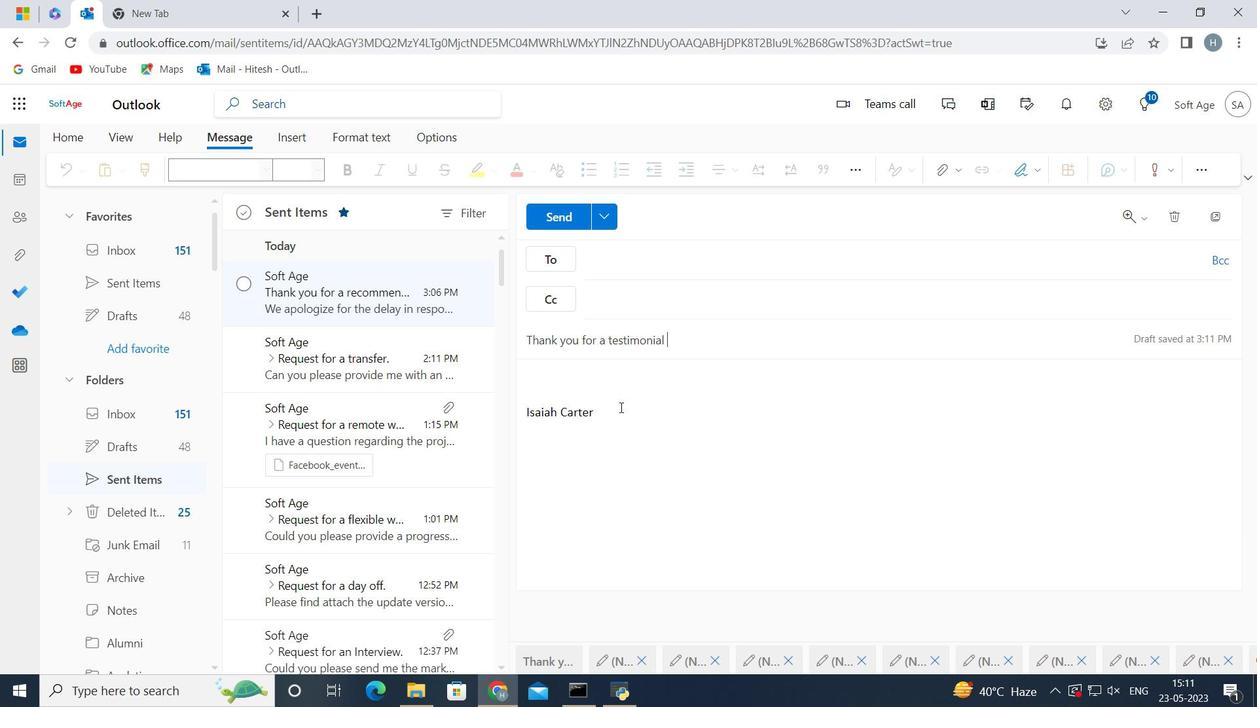 
Action: Key pressed <Key.backspace><Key.backspace><Key.backspace><Key.backspace><Key.backspace><Key.backspace><Key.backspace><Key.backspace><Key.backspace><Key.backspace><Key.backspace><Key.backspace><Key.backspace><Key.backspace><Key.backspace><Key.backspace><Key.backspace><Key.backspace><Key.backspace><Key.backspace><Key.backspace><Key.backspace><Key.backspace><Key.backspace><Key.backspace><Key.backspace><Key.backspace><Key.backspace><Key.backspace><Key.backspace><Key.backspace><Key.backspace><Key.backspace><Key.backspace><Key.backspace><Key.backspace><Key.backspace><Key.backspace><Key.backspace><Key.backspace><Key.backspace><Key.backspace><Key.backspace><Key.shift>We<Key.space>are<Key.space>delighted<Key.space>to<Key.space>inform<Key.space>you<Key.space>that<Key.space>your<Key.space>proposal<Key.space>has<Key.space>been<Key.space>selected<Key.space>for<Key.space>the<Key.space>final<Key.space>round<Key.space>f<Key.backspace>of<Key.space>evaluation<Key.space>
Screenshot: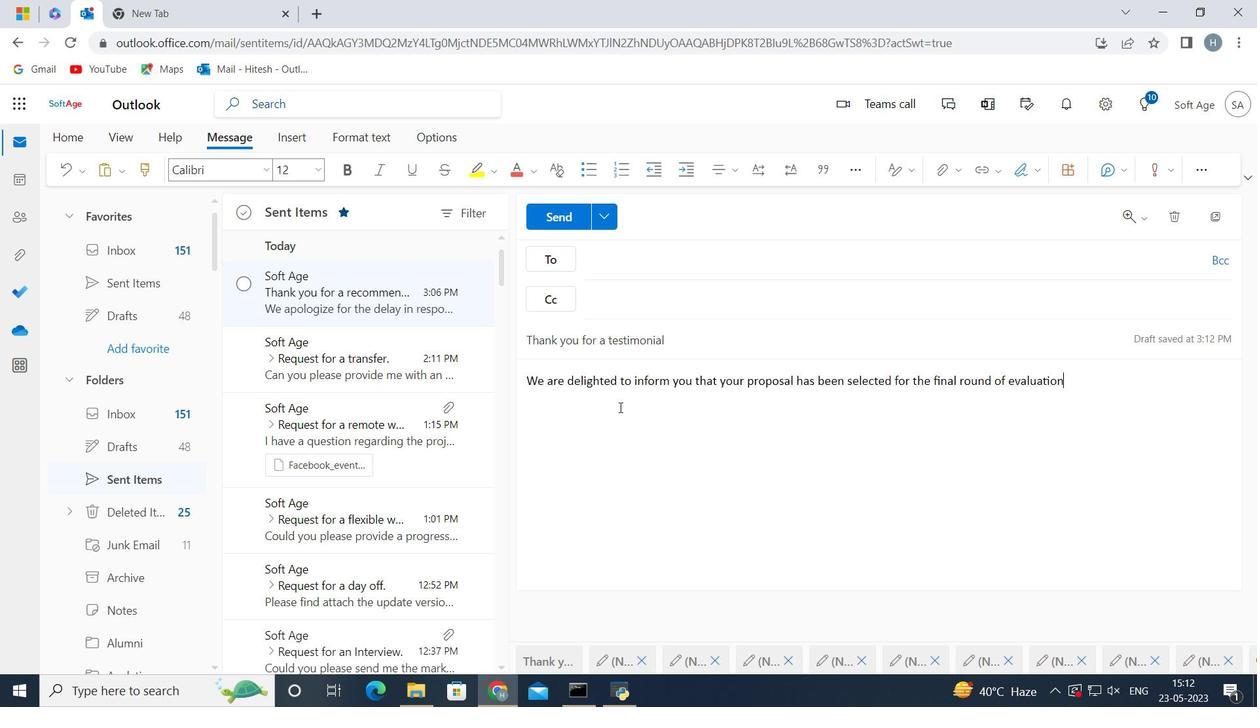 
Action: Mouse moved to (621, 262)
Screenshot: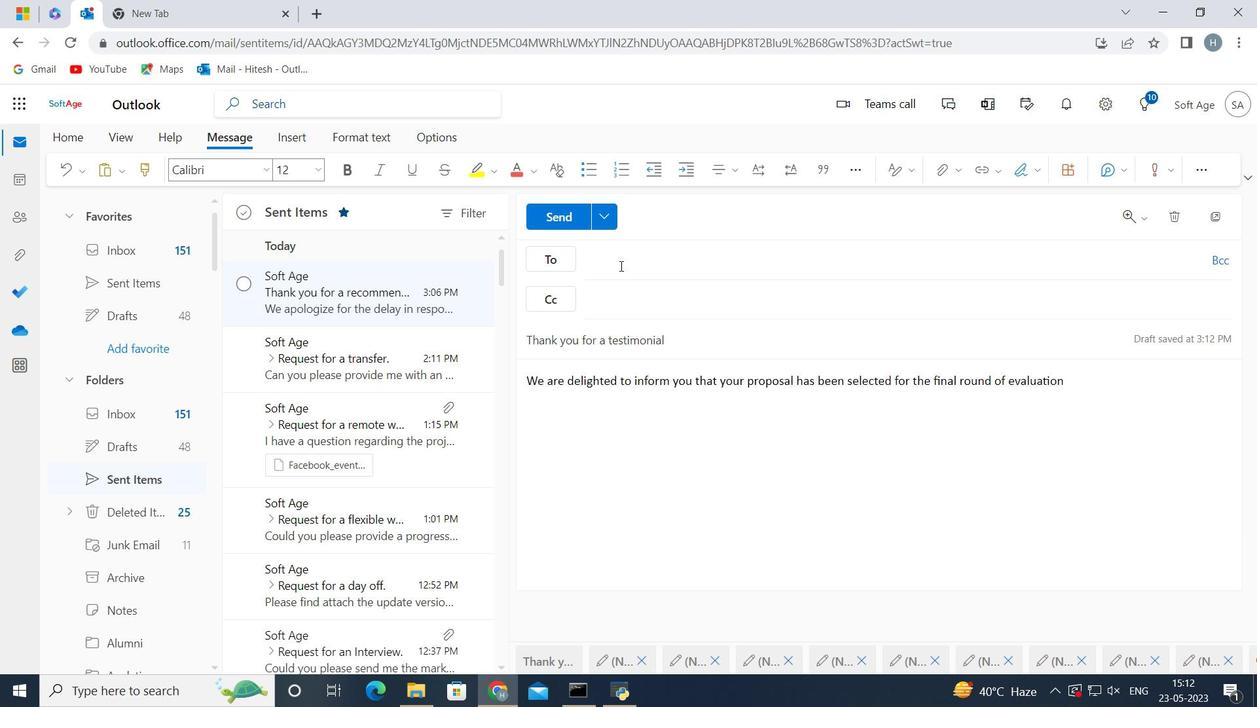 
Action: Mouse pressed left at (621, 262)
Screenshot: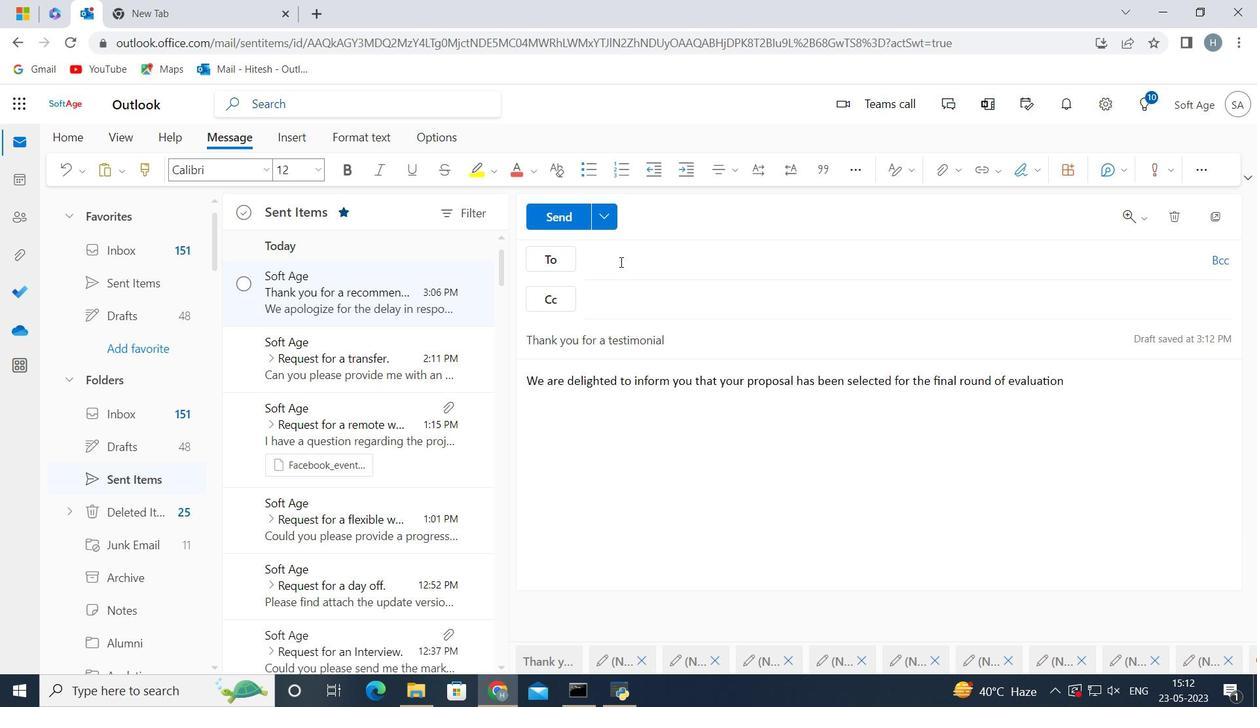 
Action: Key pressed softage.1<Key.shift>@softage.net
Screenshot: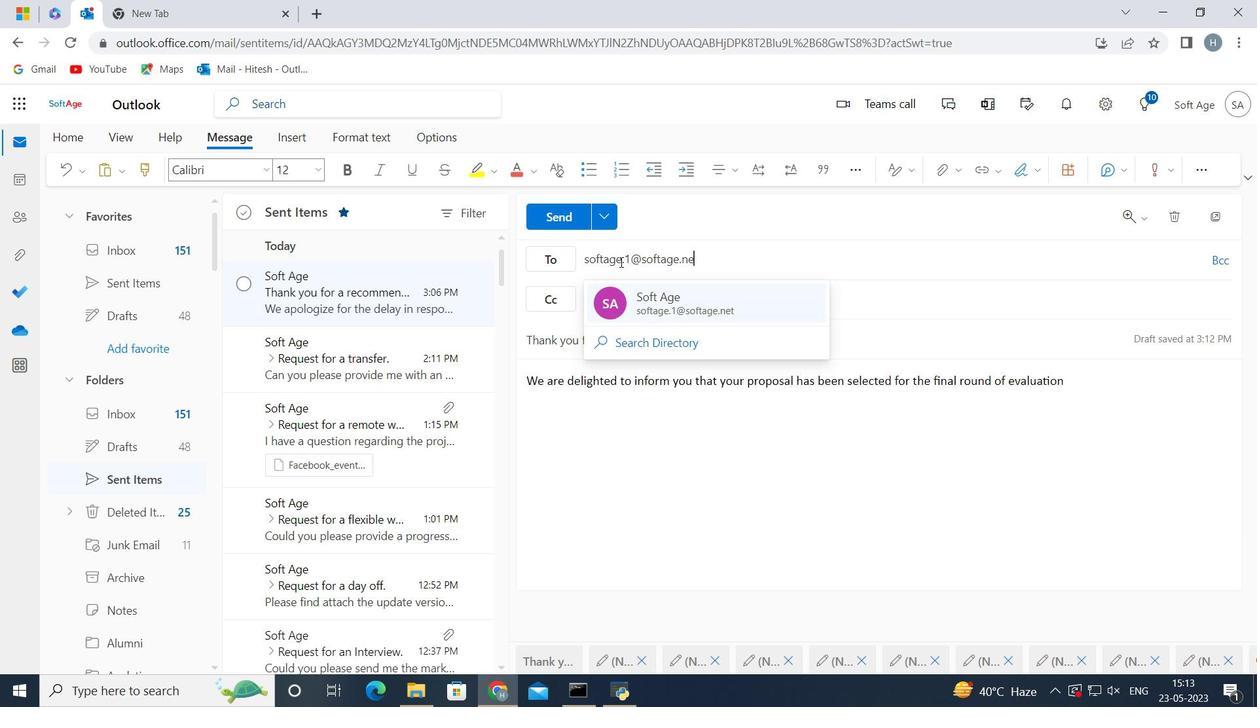 
Action: Mouse moved to (638, 291)
Screenshot: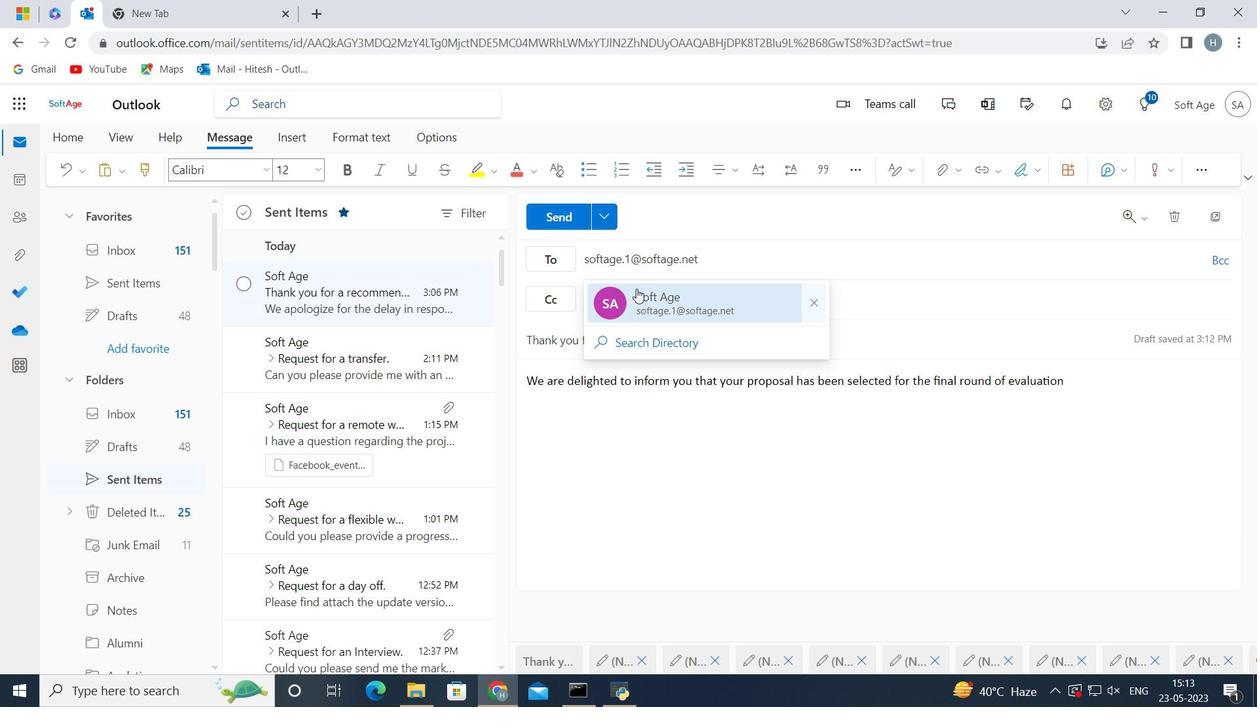 
Action: Mouse pressed left at (638, 291)
Screenshot: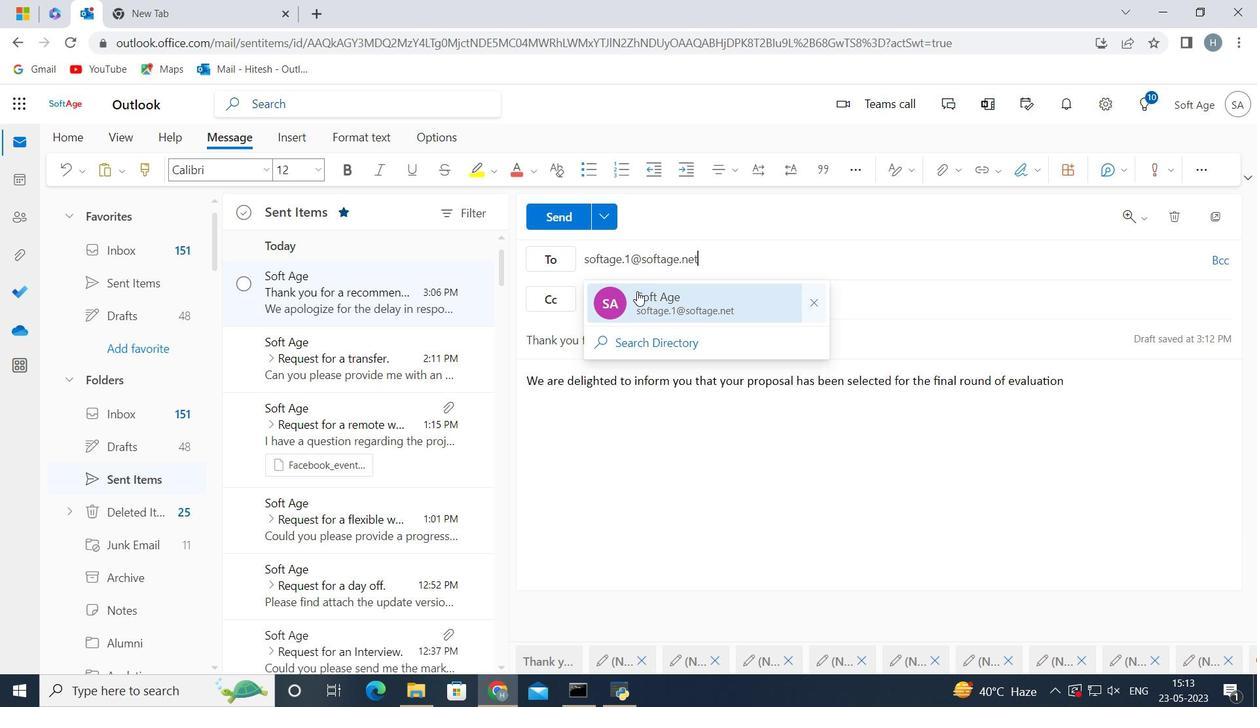 
Action: Mouse moved to (558, 218)
Screenshot: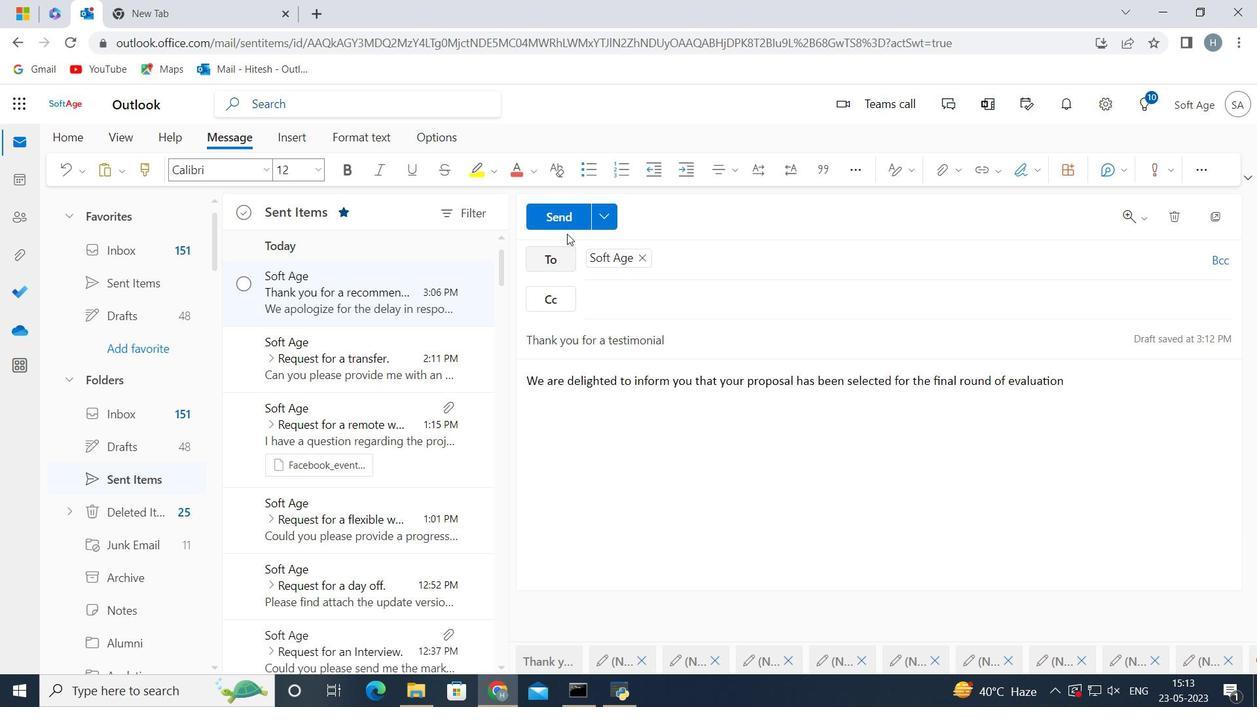 
Action: Mouse pressed left at (558, 218)
Screenshot: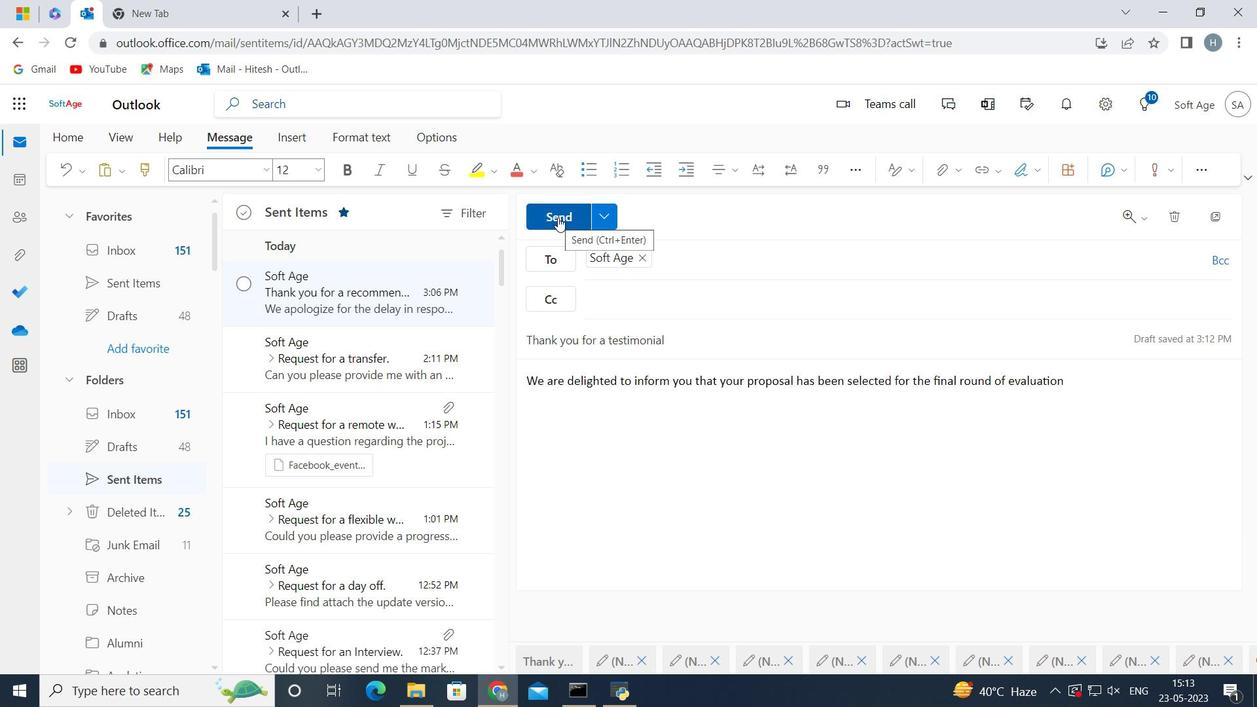 
Action: Mouse moved to (322, 278)
Screenshot: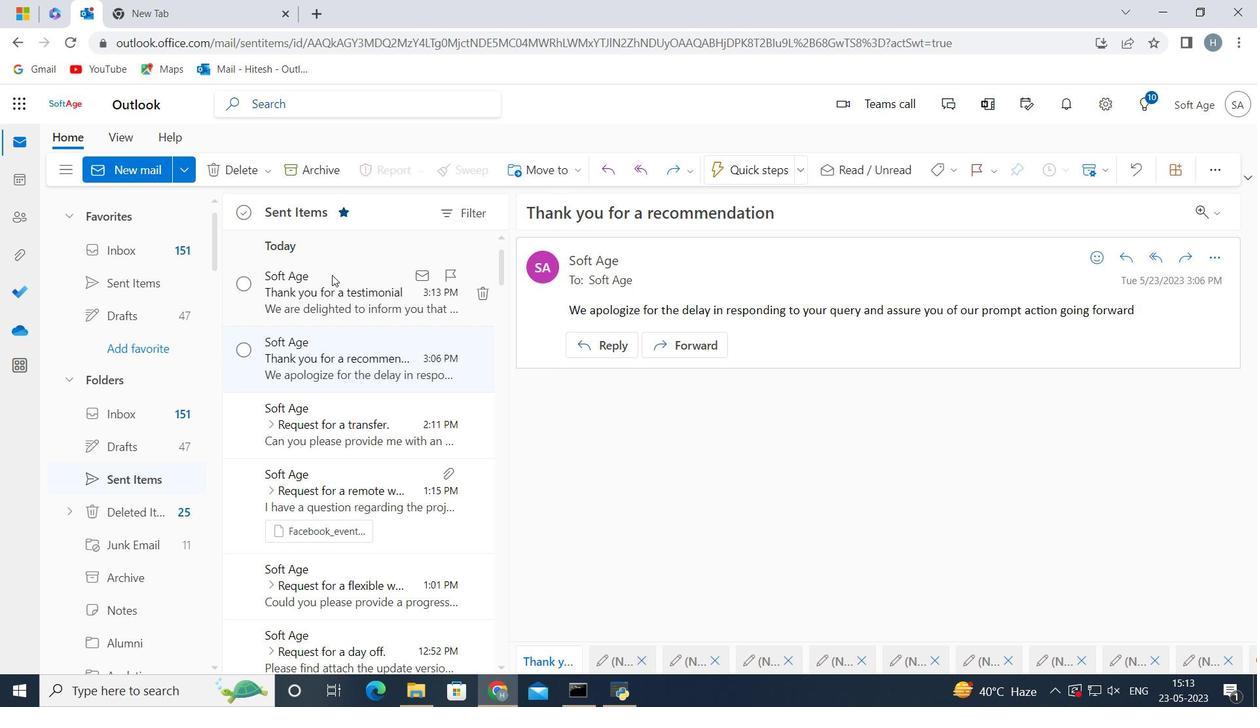 
Action: Mouse pressed left at (322, 278)
Screenshot: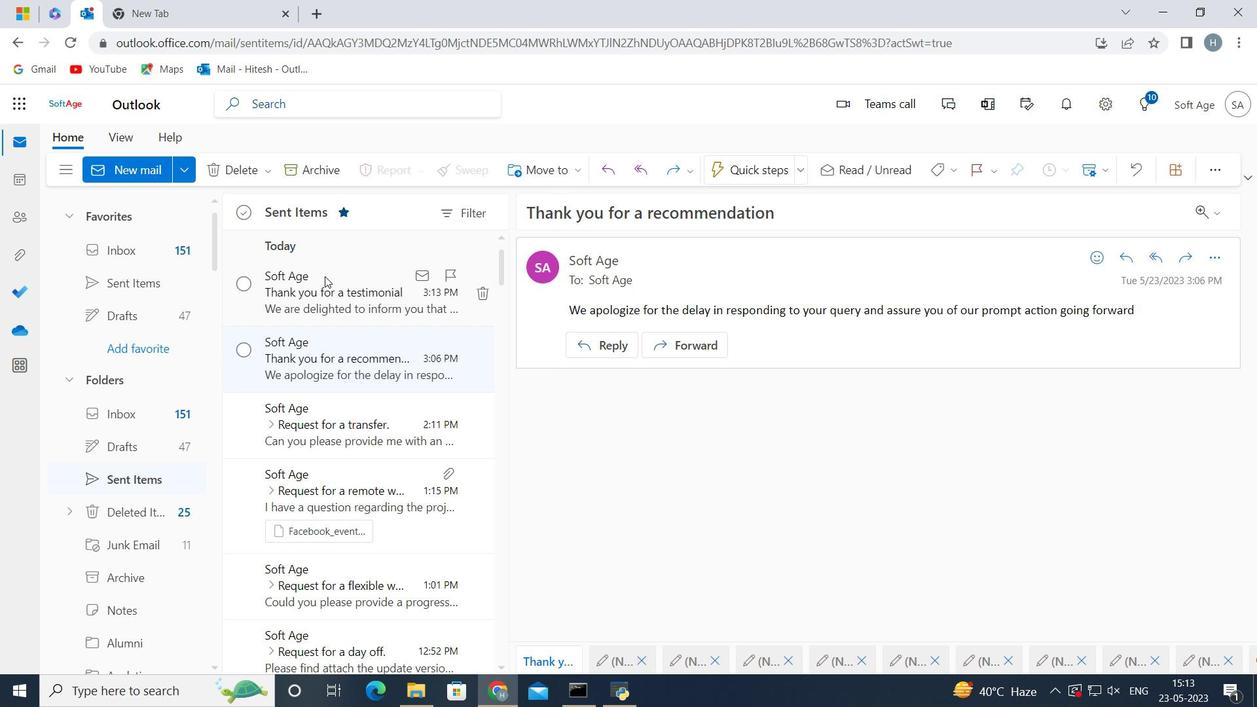 
Action: Mouse moved to (536, 163)
Screenshot: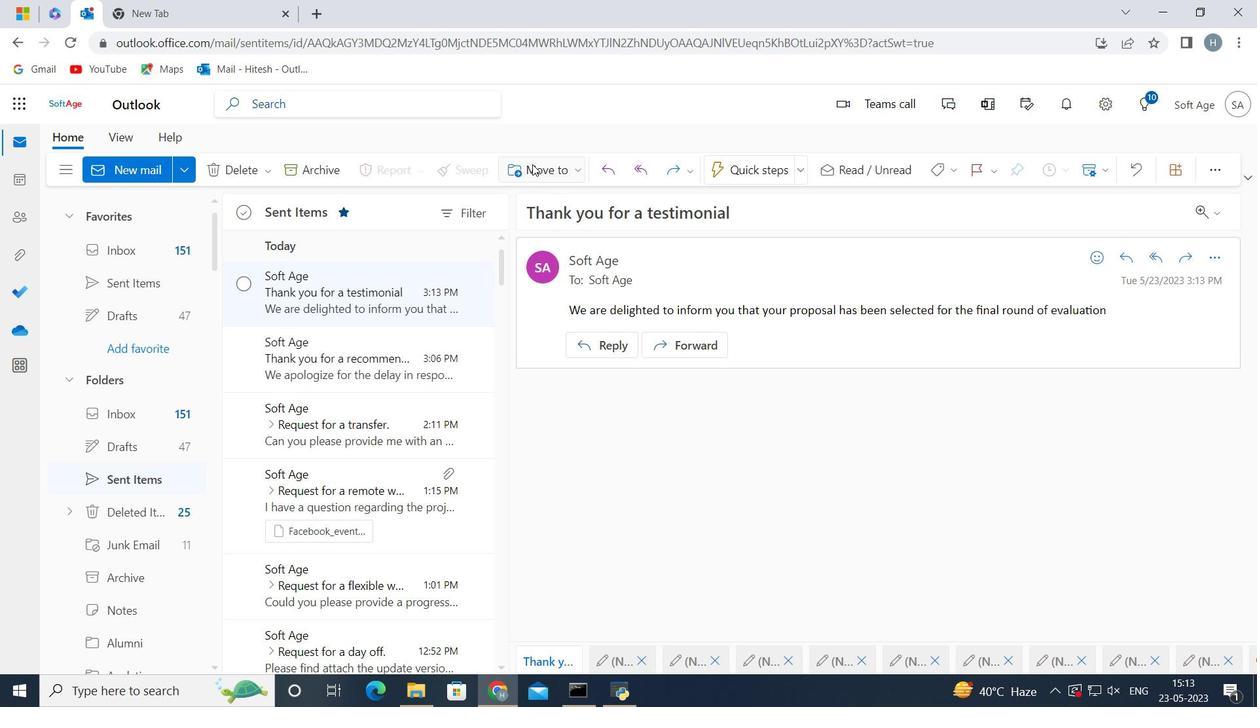 
Action: Mouse pressed left at (536, 163)
Screenshot: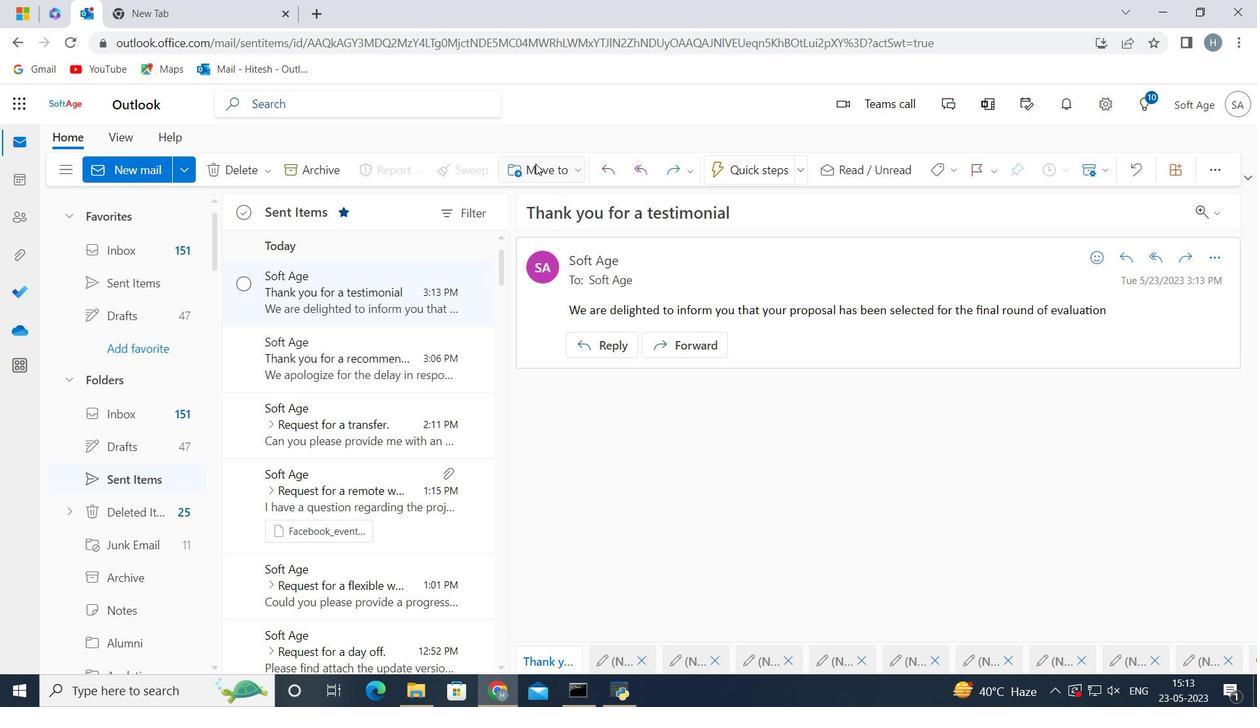 
Action: Mouse moved to (564, 203)
Screenshot: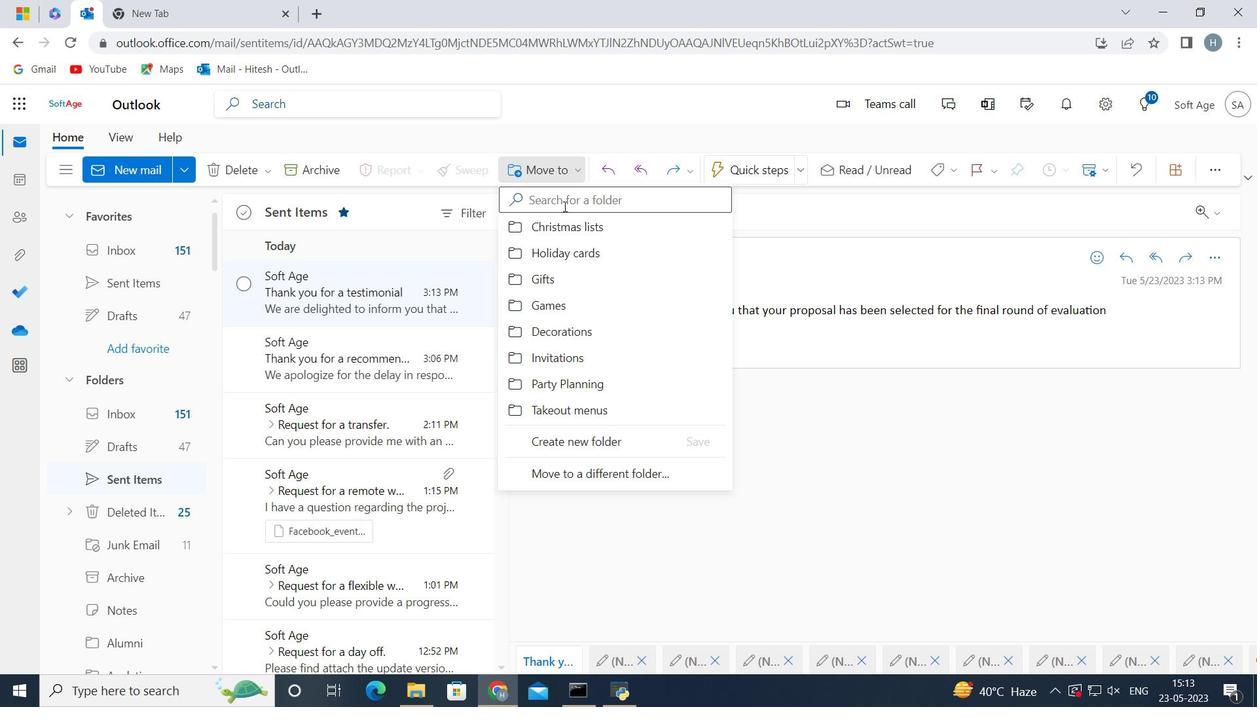 
Action: Mouse pressed left at (564, 203)
Screenshot: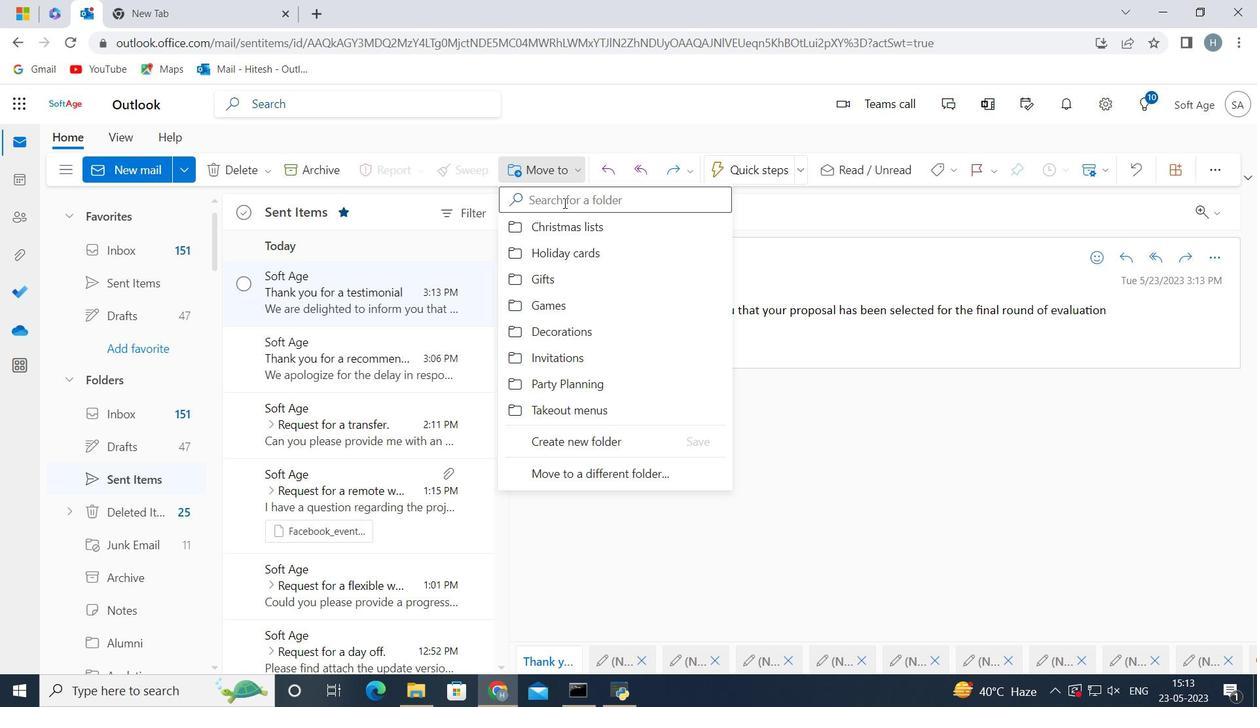 
Action: Key pressed <Key.shift>Hall
Screenshot: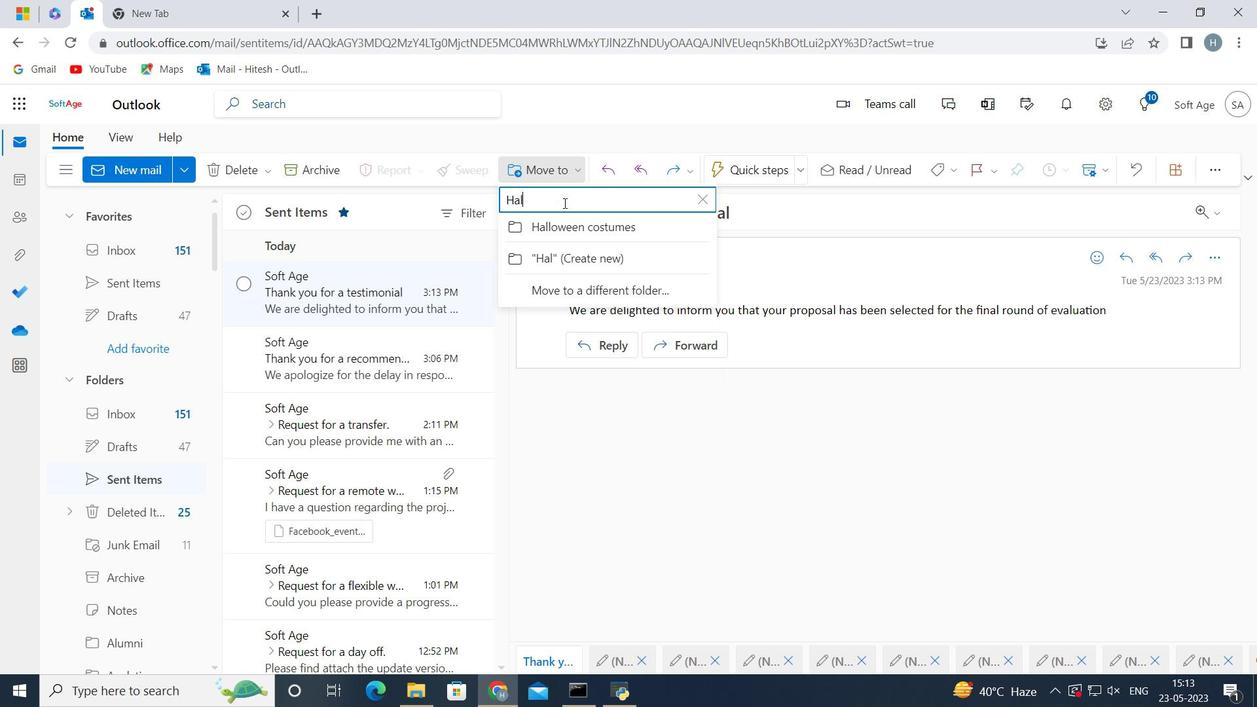 
Action: Mouse moved to (511, 221)
Screenshot: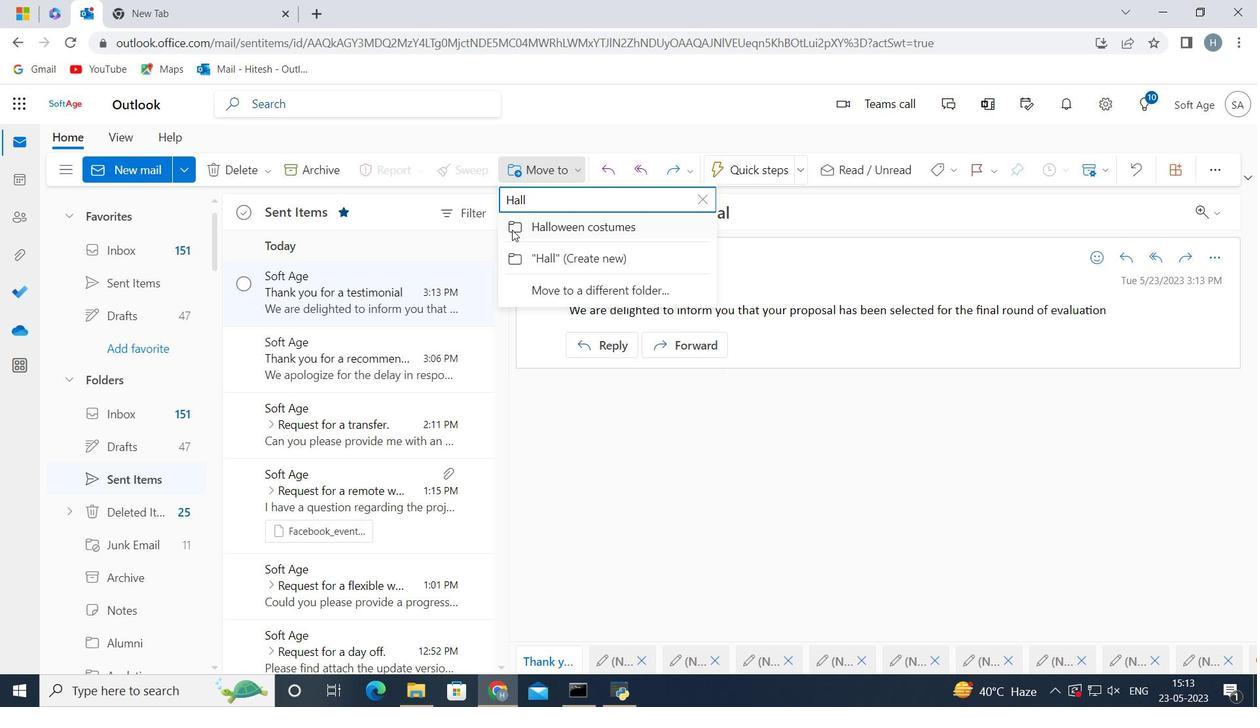 
Action: Mouse pressed left at (511, 221)
Screenshot: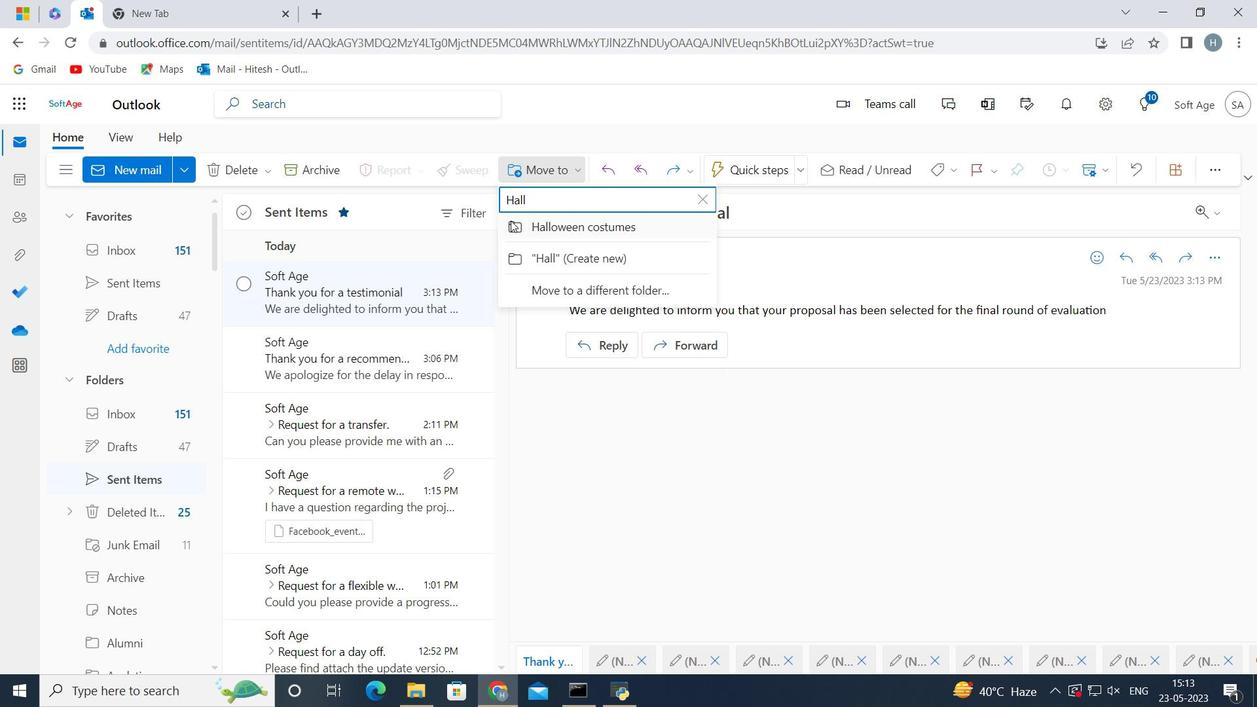 
Action: Mouse moved to (730, 437)
Screenshot: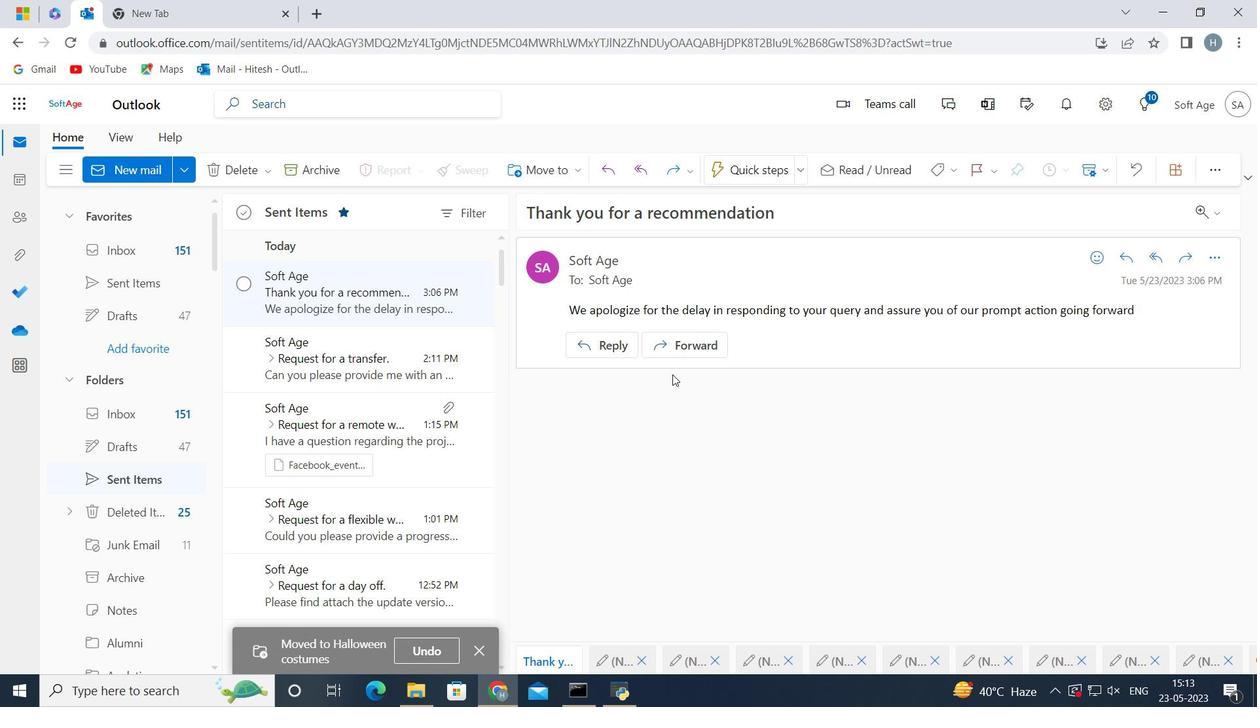 
